Task: Find connections with filter location Sapiranga with filter topic #Openingswith filter profile language Potuguese with filter current company Ascendion with filter school Symbiosis Institute of Business Management, Pune with filter industry Beverage Manufacturing with filter service category Email Marketing with filter keywords title Accounting Staff
Action: Mouse moved to (562, 107)
Screenshot: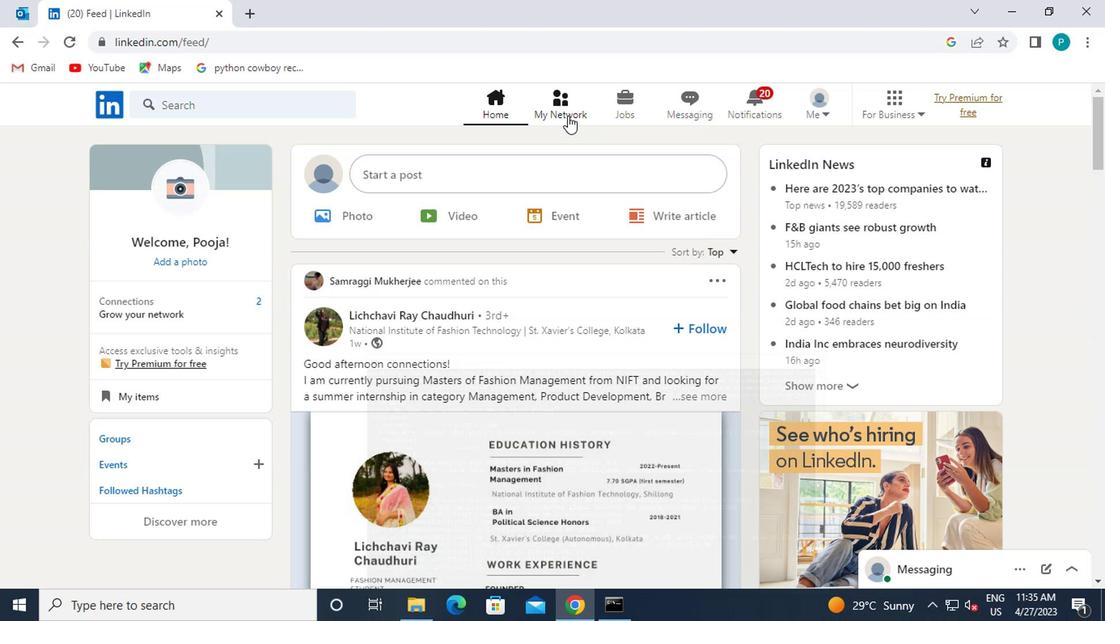 
Action: Mouse pressed left at (562, 107)
Screenshot: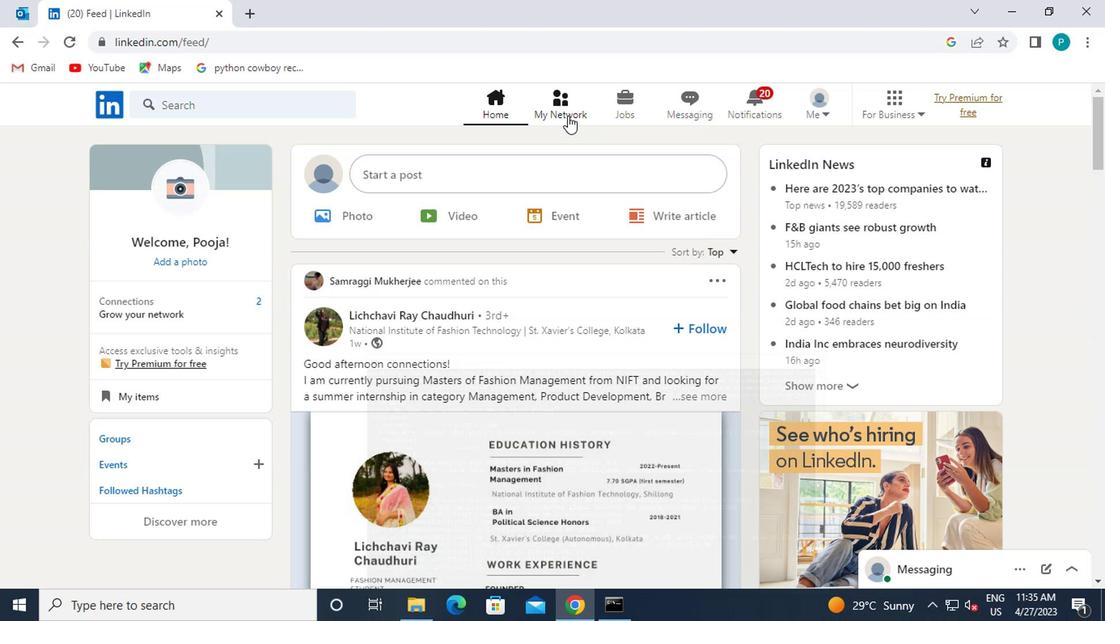 
Action: Mouse moved to (225, 200)
Screenshot: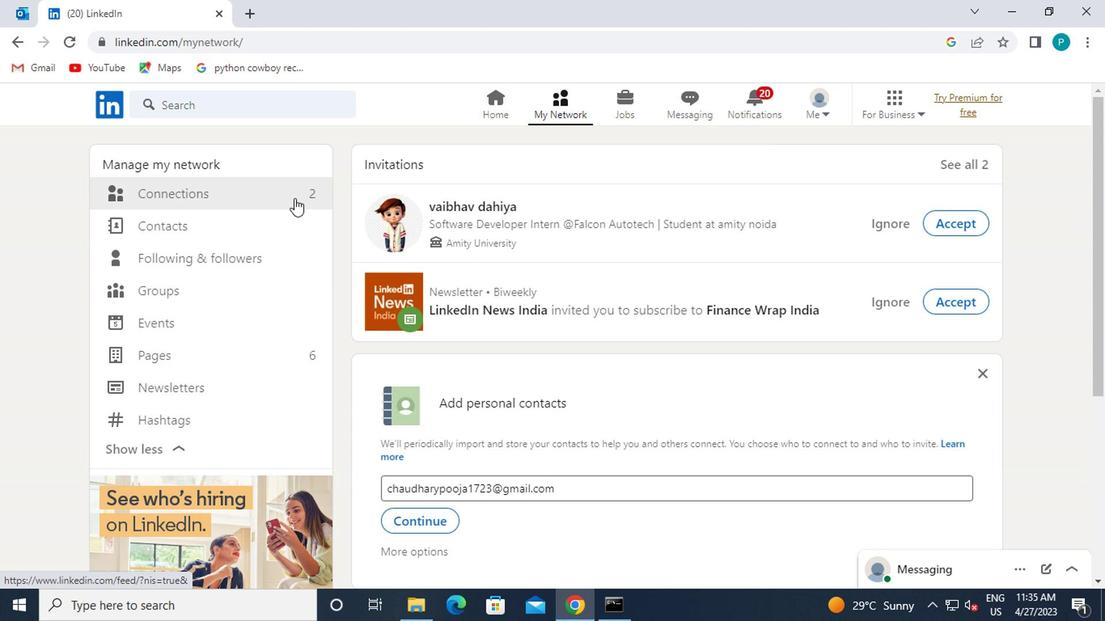 
Action: Mouse pressed left at (225, 200)
Screenshot: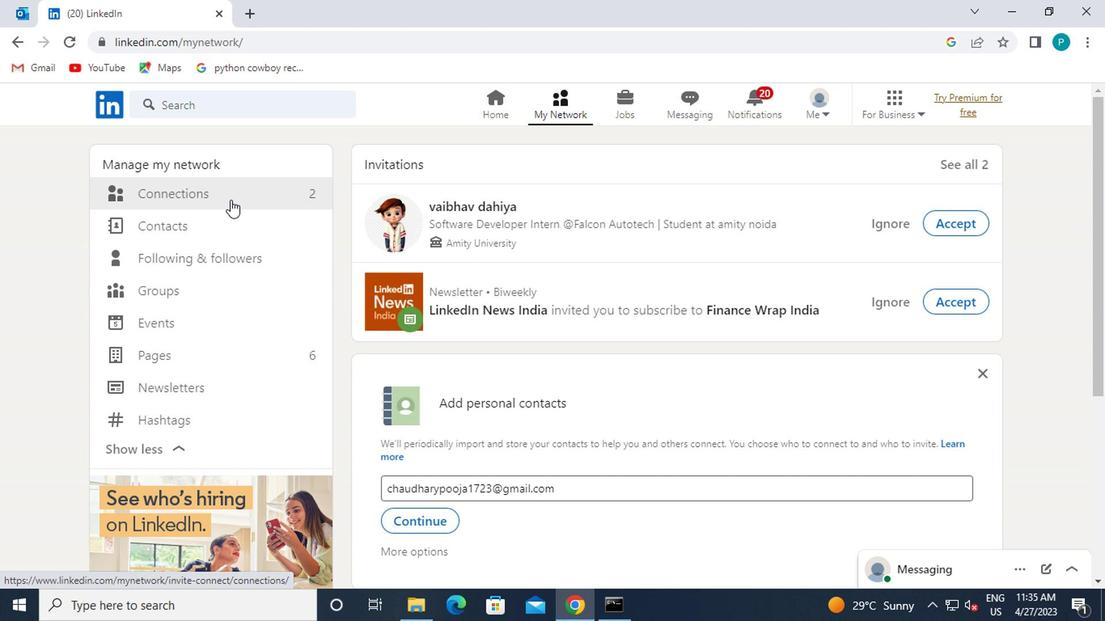 
Action: Mouse moved to (647, 195)
Screenshot: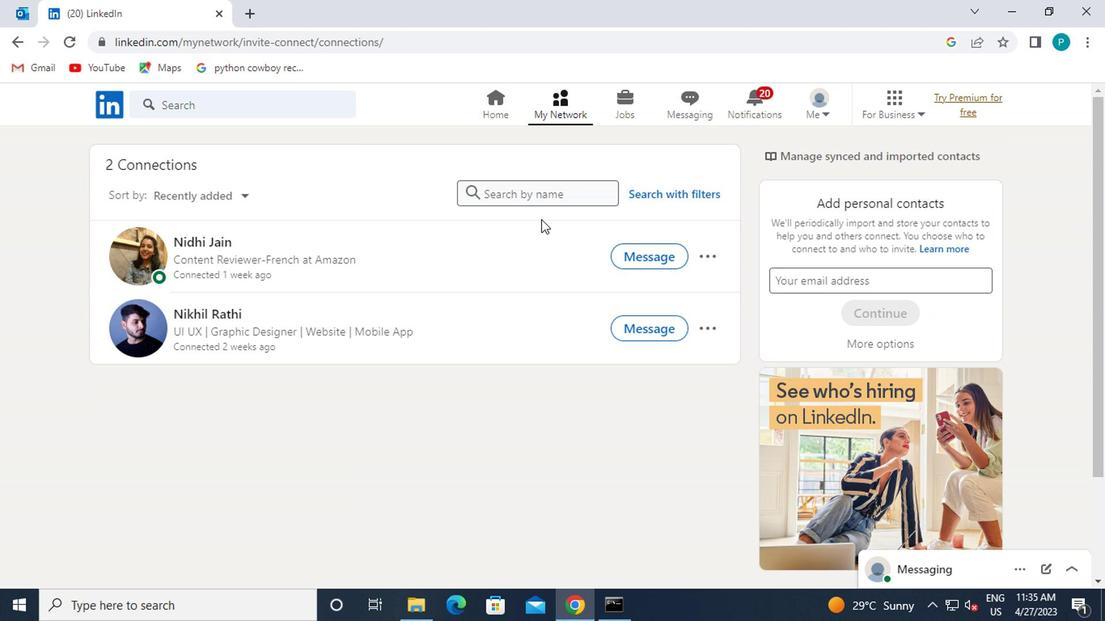
Action: Mouse pressed left at (647, 195)
Screenshot: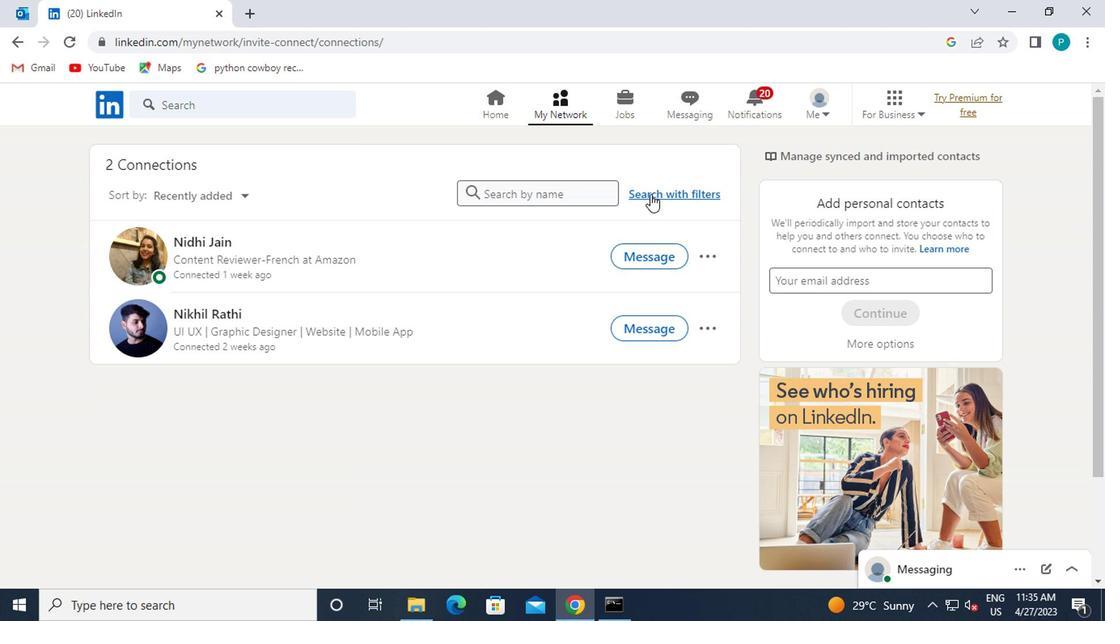 
Action: Mouse moved to (600, 148)
Screenshot: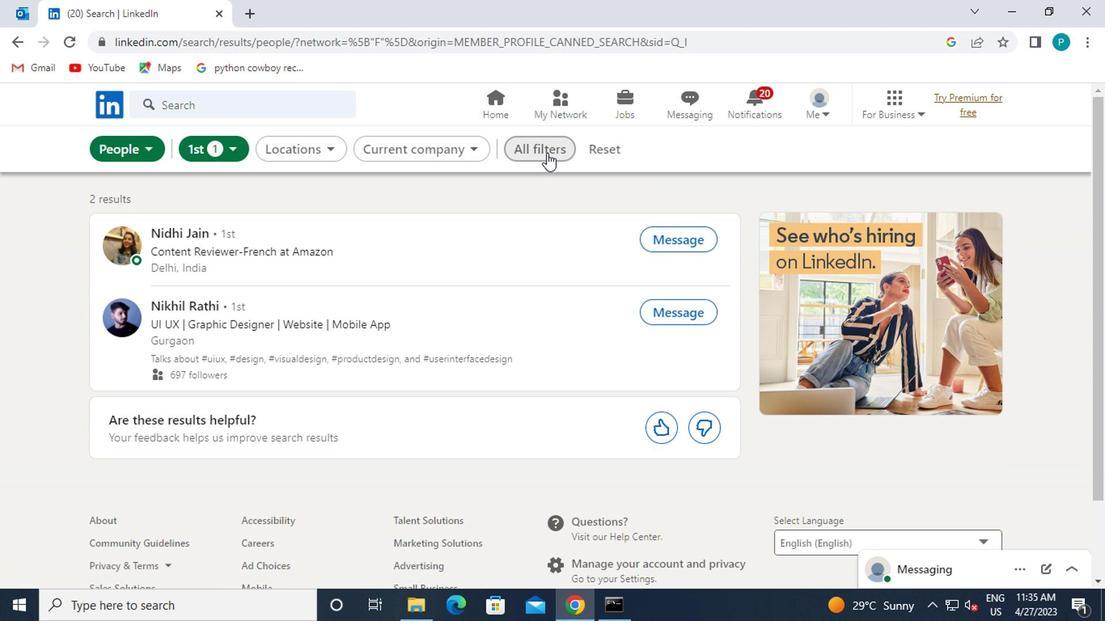 
Action: Mouse pressed left at (600, 148)
Screenshot: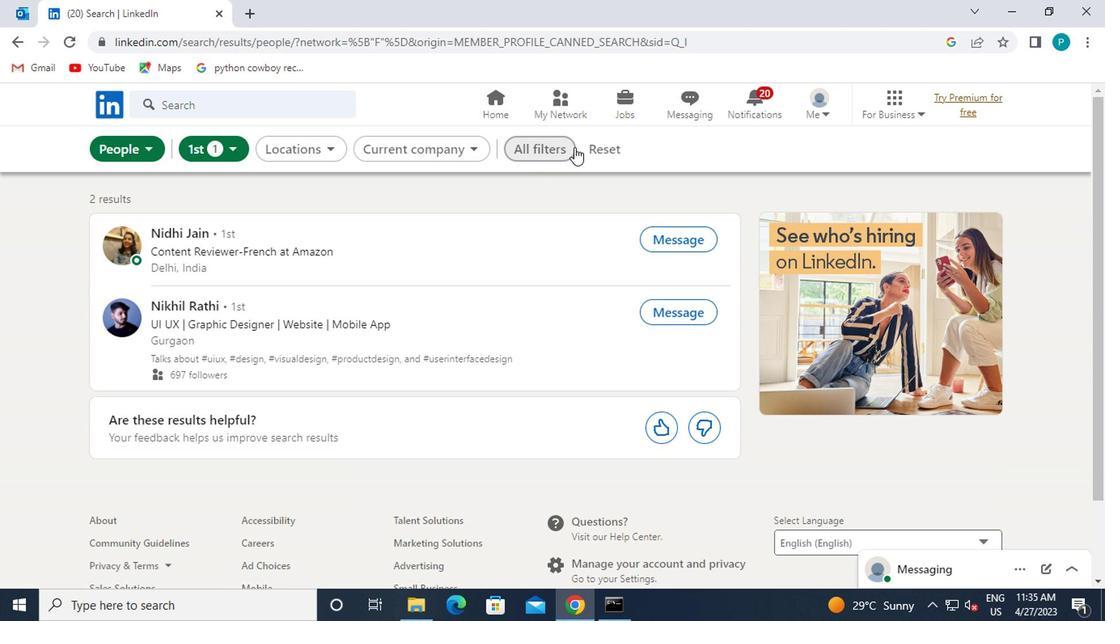 
Action: Mouse moved to (540, 153)
Screenshot: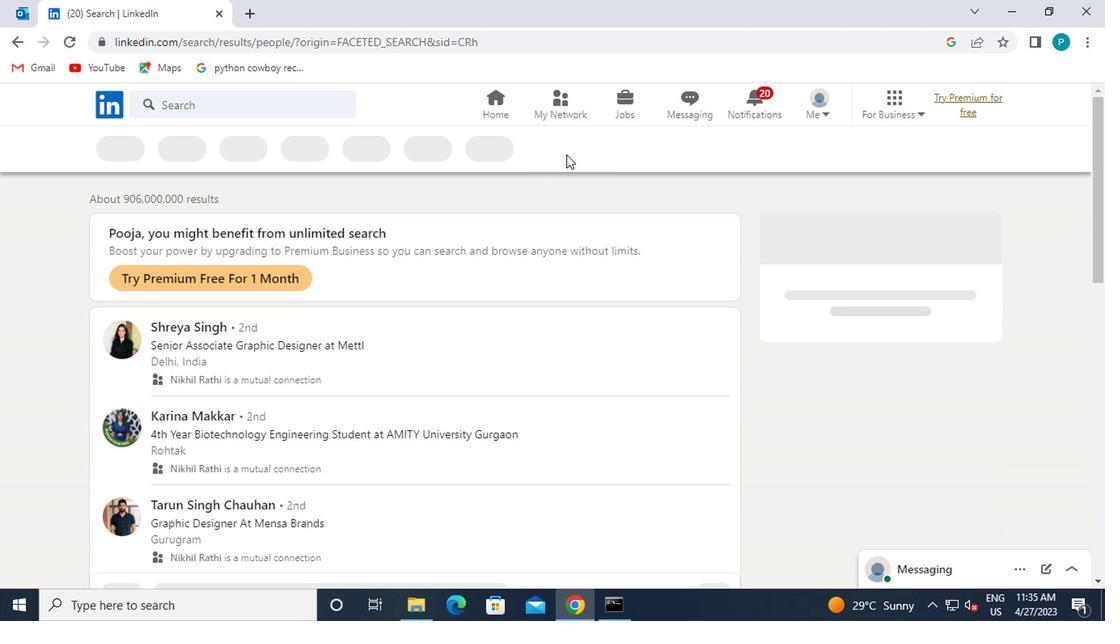 
Action: Mouse pressed left at (540, 153)
Screenshot: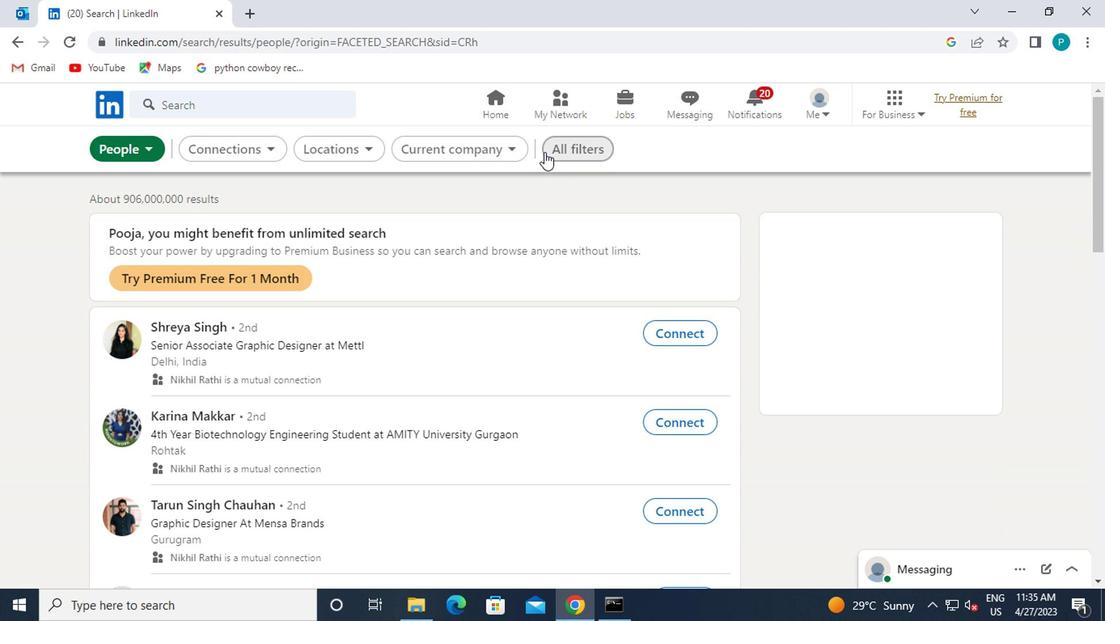 
Action: Mouse moved to (1023, 350)
Screenshot: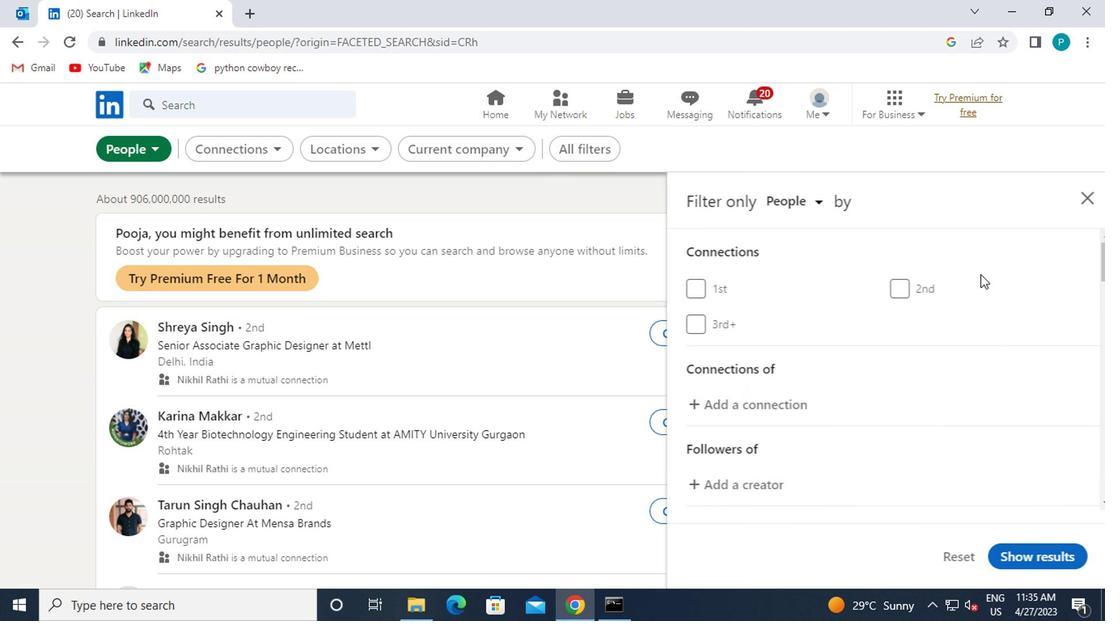 
Action: Mouse scrolled (1023, 350) with delta (0, 0)
Screenshot: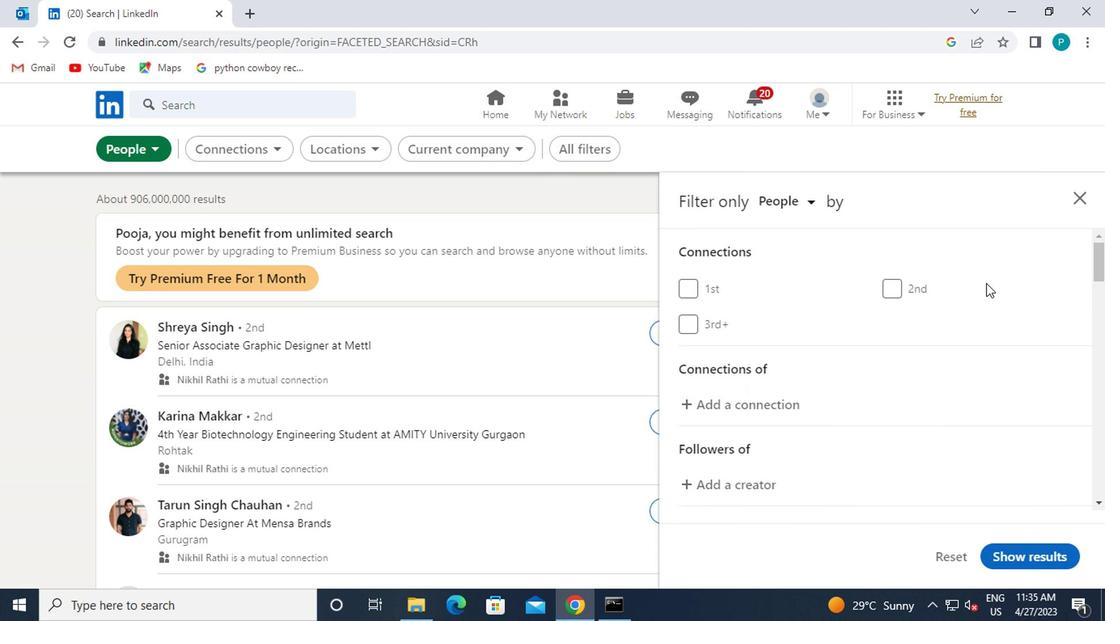 
Action: Mouse scrolled (1023, 350) with delta (0, 0)
Screenshot: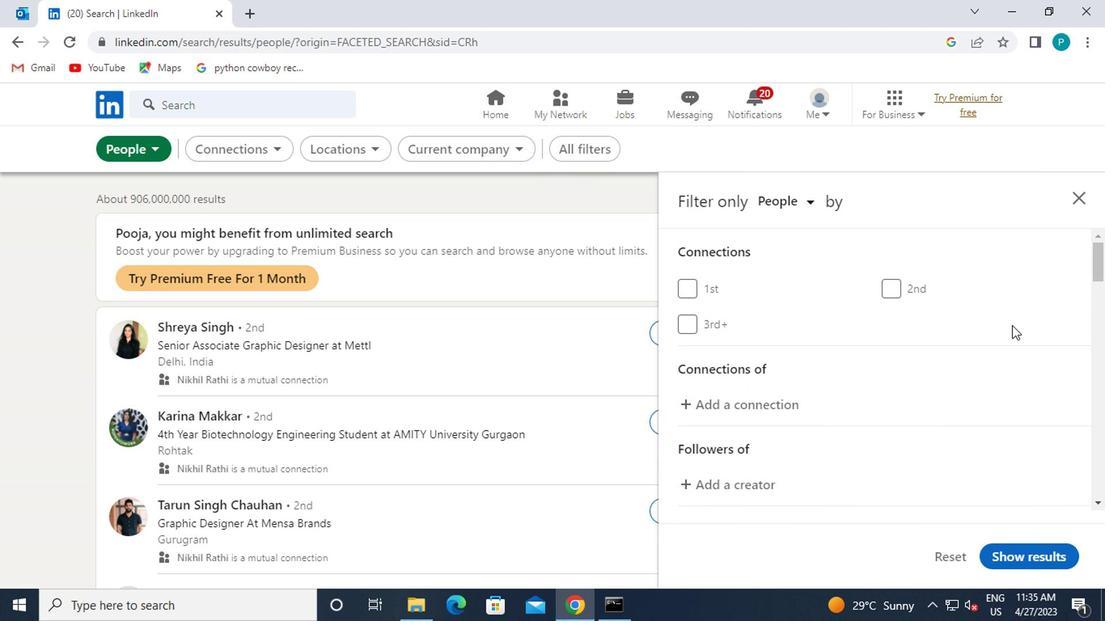 
Action: Mouse scrolled (1023, 350) with delta (0, 0)
Screenshot: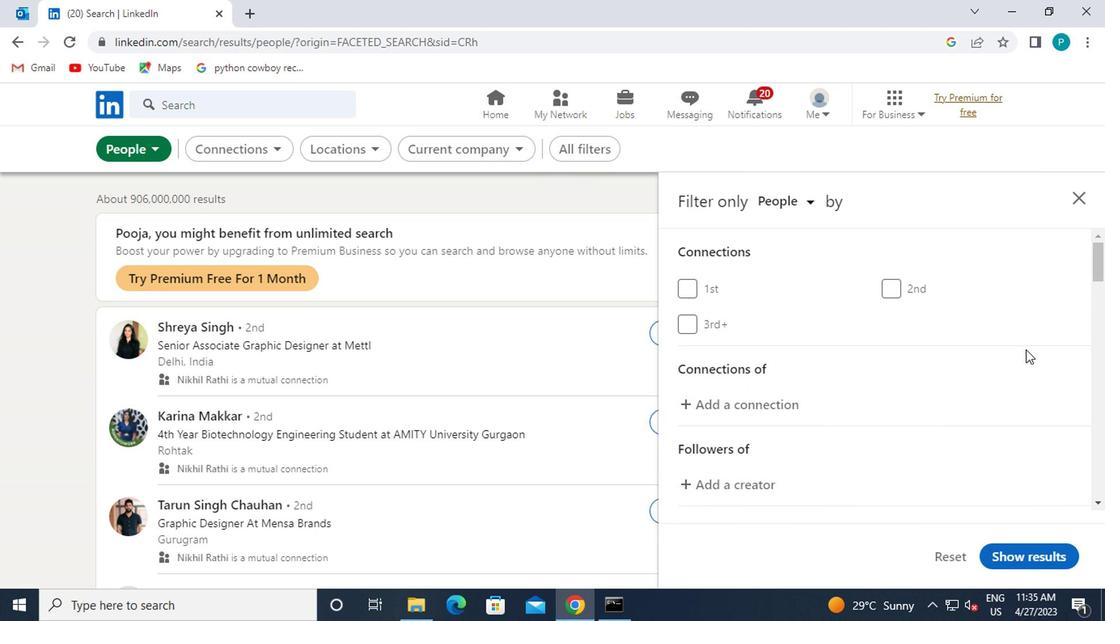 
Action: Mouse moved to (917, 396)
Screenshot: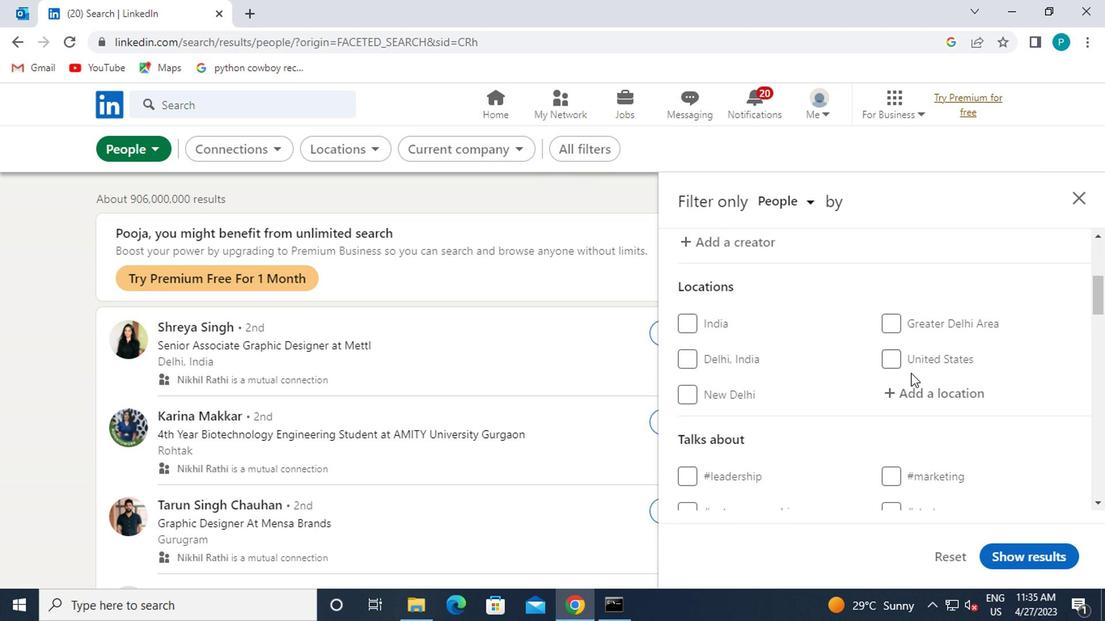 
Action: Mouse pressed left at (917, 396)
Screenshot: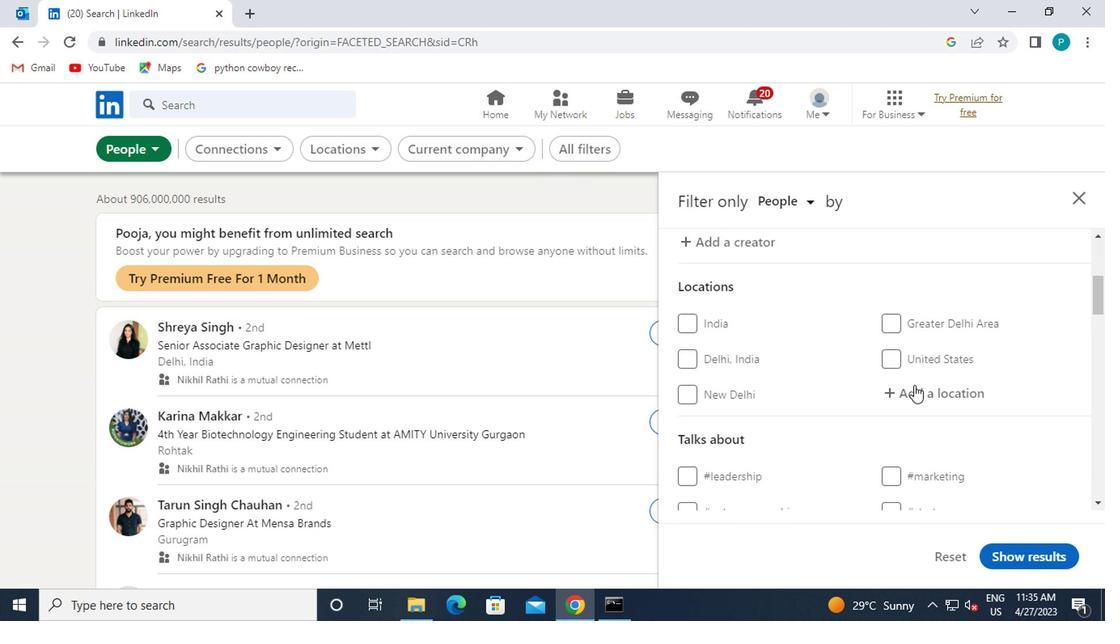 
Action: Mouse moved to (917, 397)
Screenshot: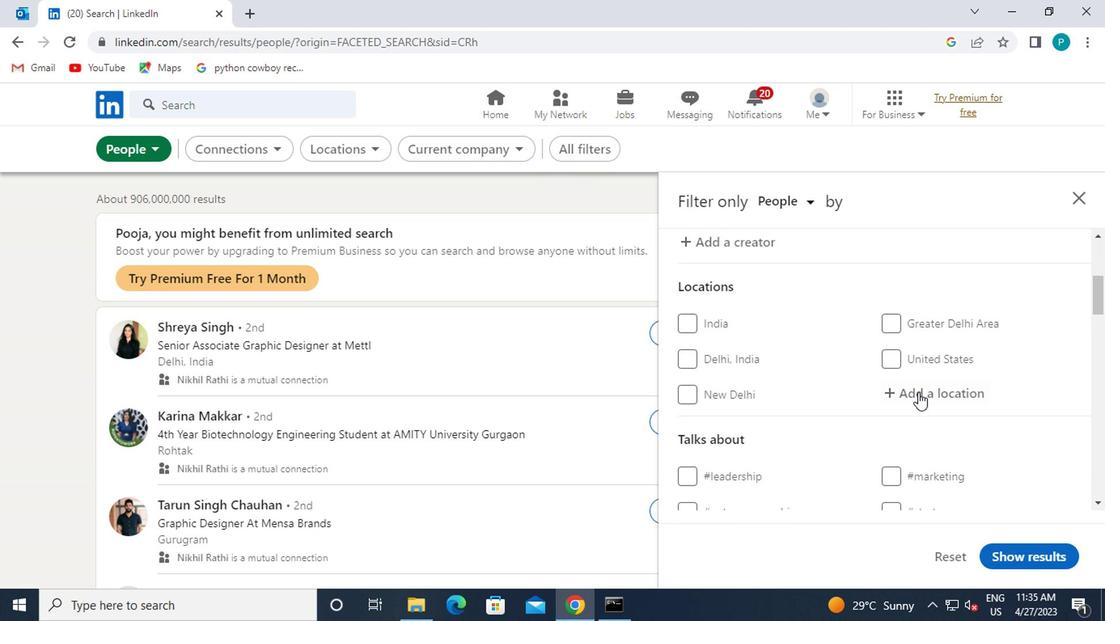 
Action: Key pressed sapiranga
Screenshot: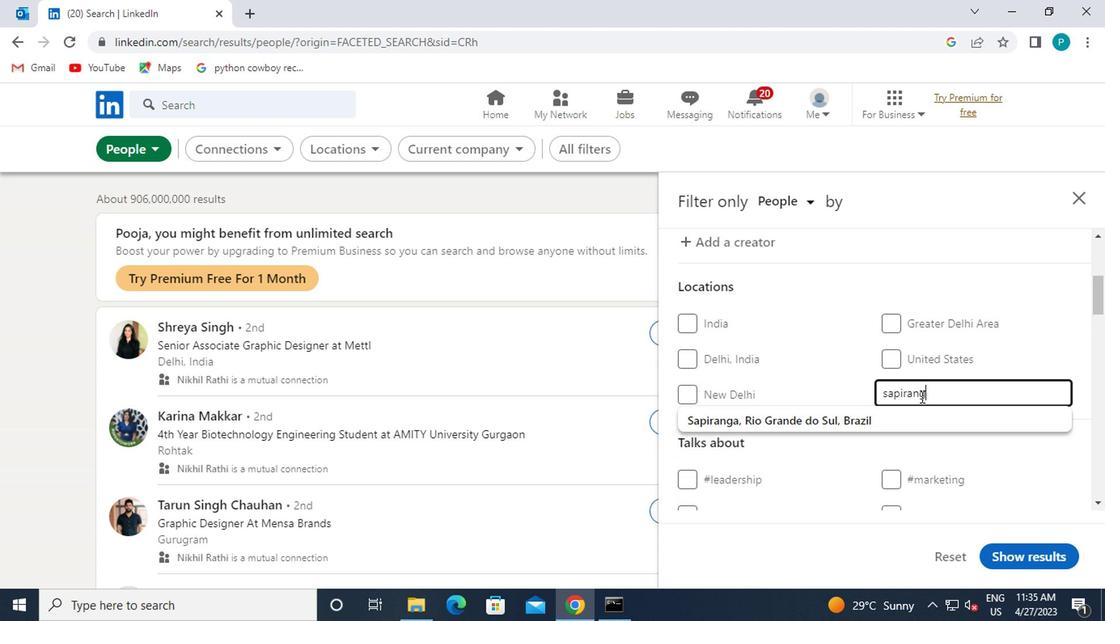 
Action: Mouse moved to (916, 424)
Screenshot: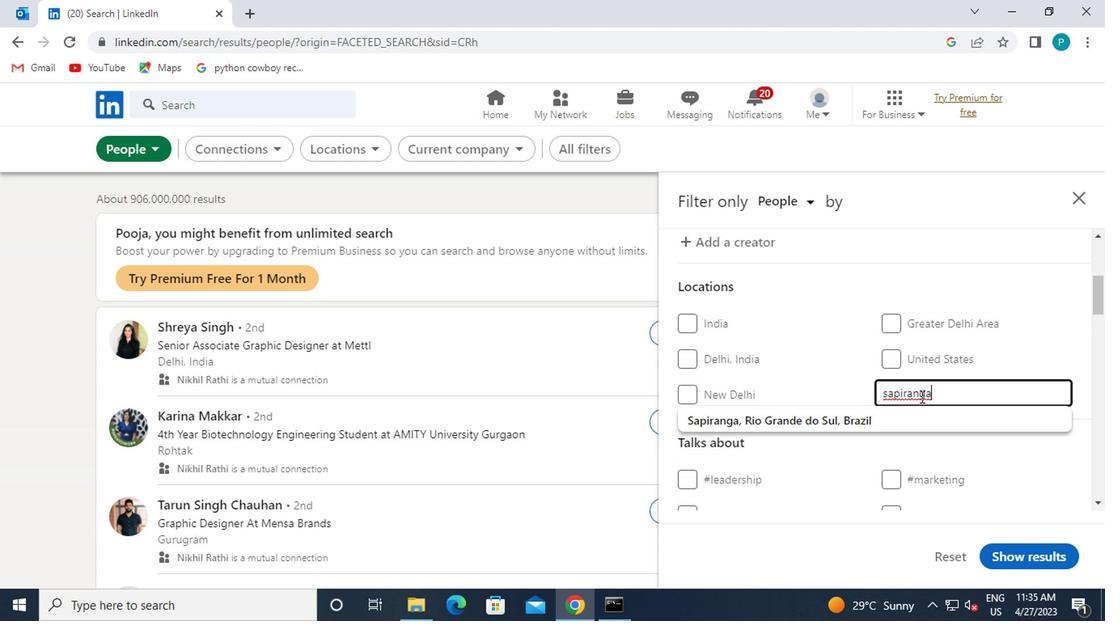 
Action: Mouse pressed left at (916, 424)
Screenshot: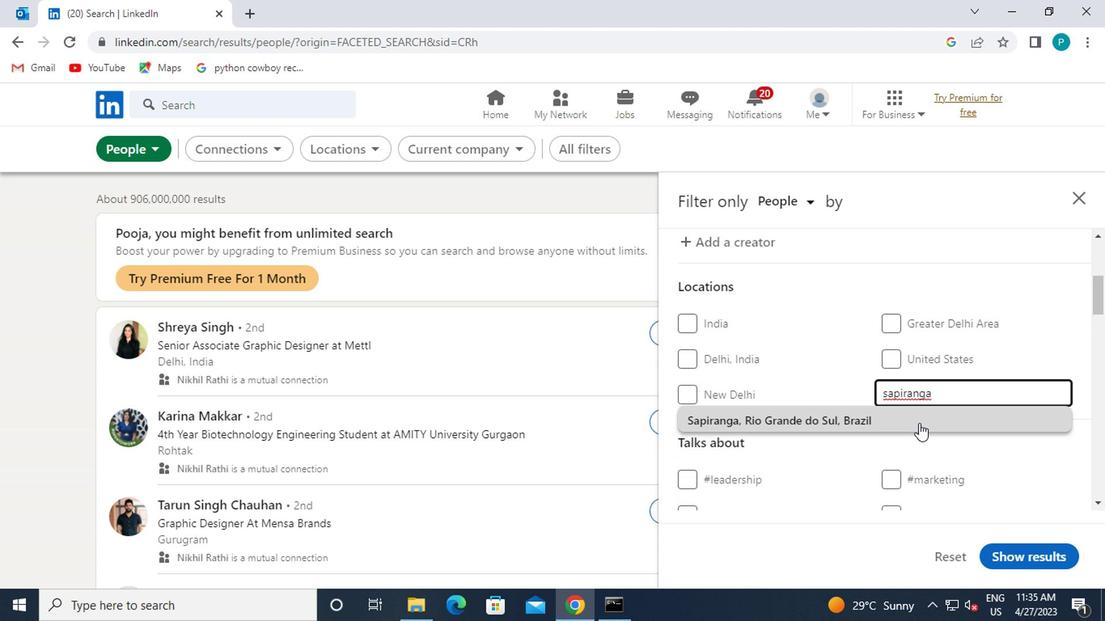 
Action: Mouse scrolled (916, 423) with delta (0, 0)
Screenshot: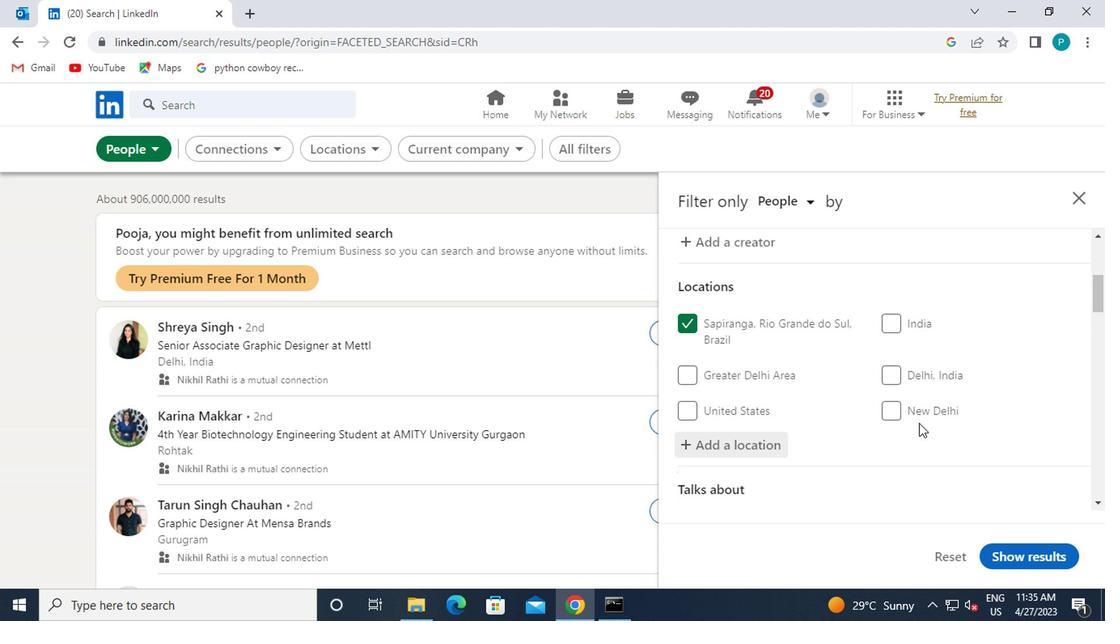 
Action: Mouse moved to (919, 411)
Screenshot: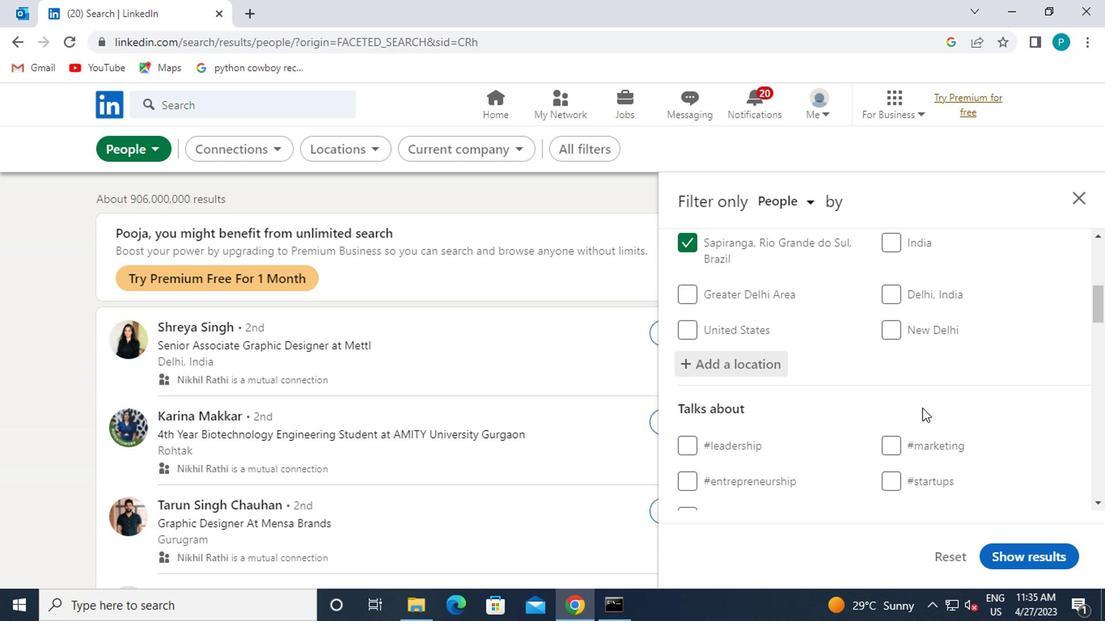 
Action: Mouse scrolled (919, 410) with delta (0, -1)
Screenshot: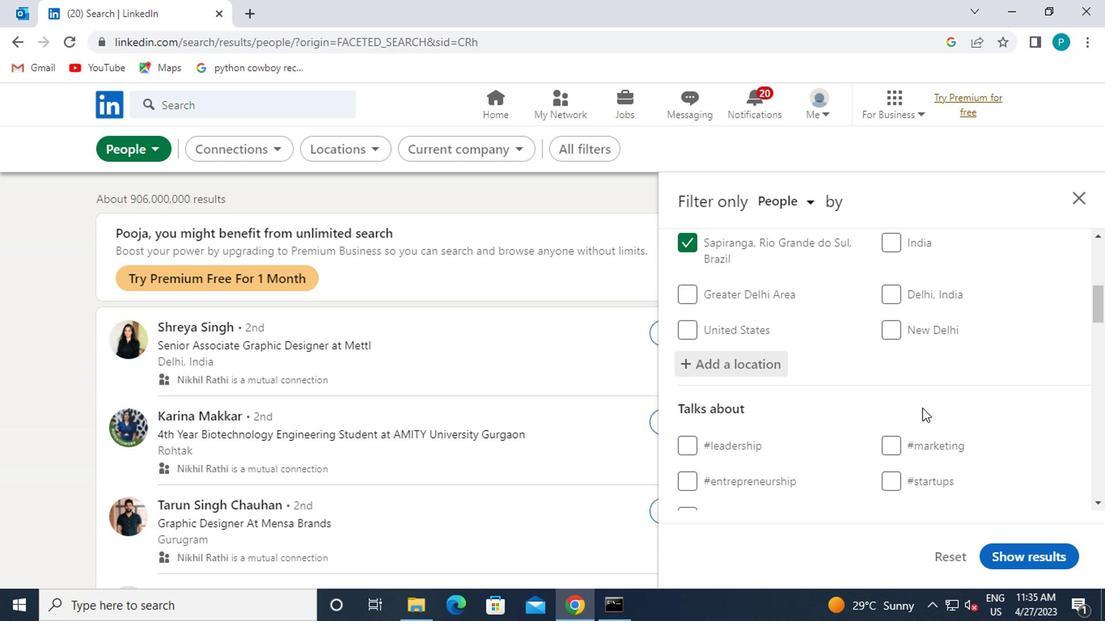 
Action: Mouse scrolled (919, 410) with delta (0, -1)
Screenshot: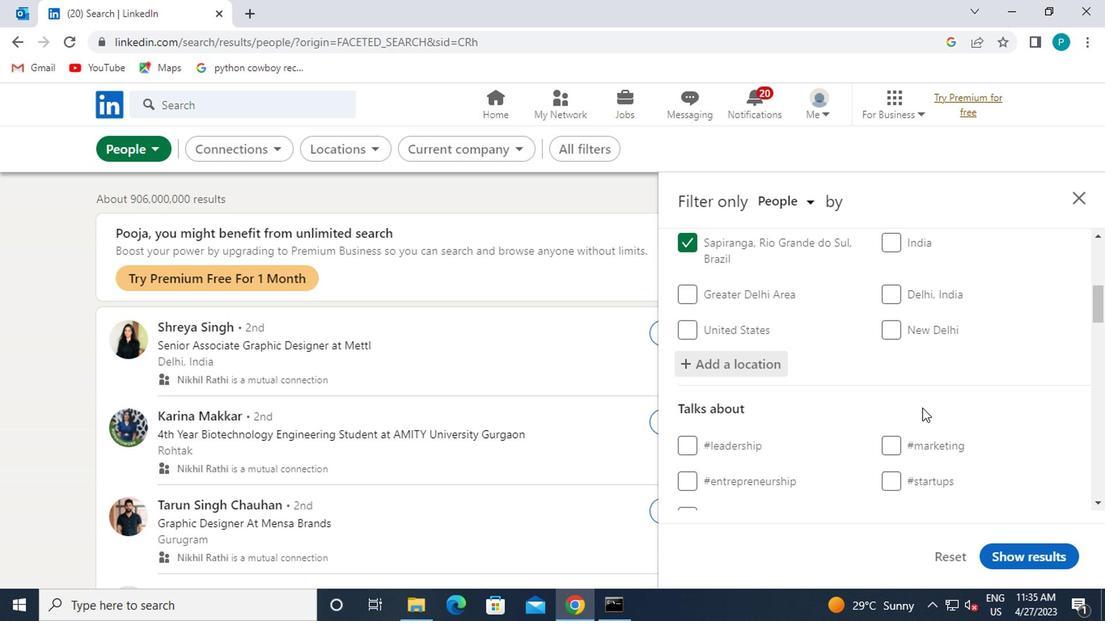 
Action: Mouse moved to (920, 364)
Screenshot: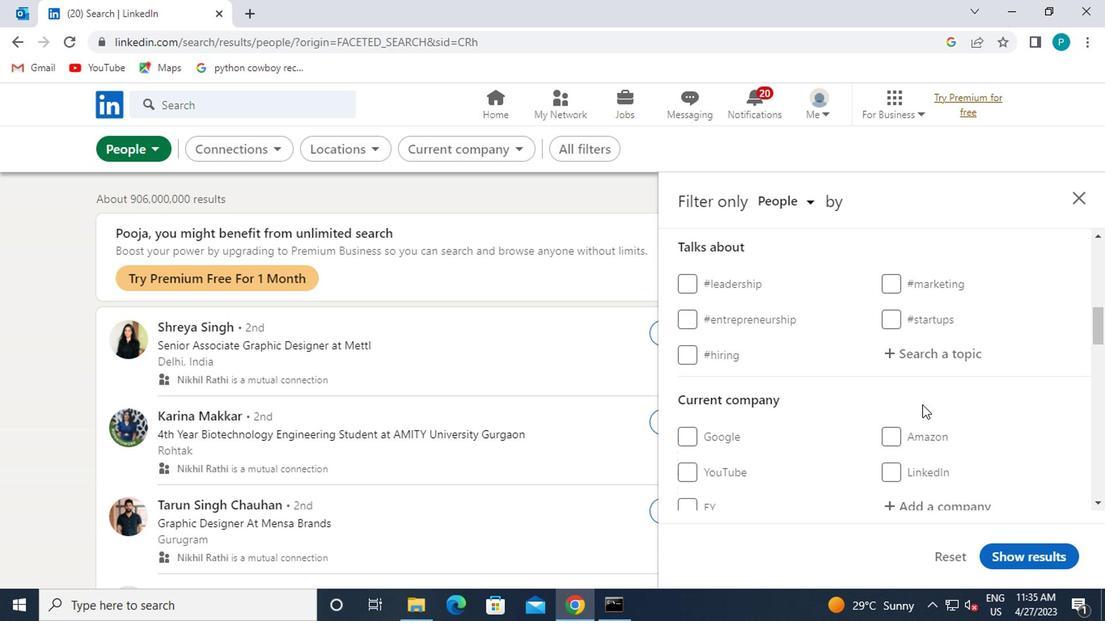 
Action: Mouse pressed left at (920, 364)
Screenshot: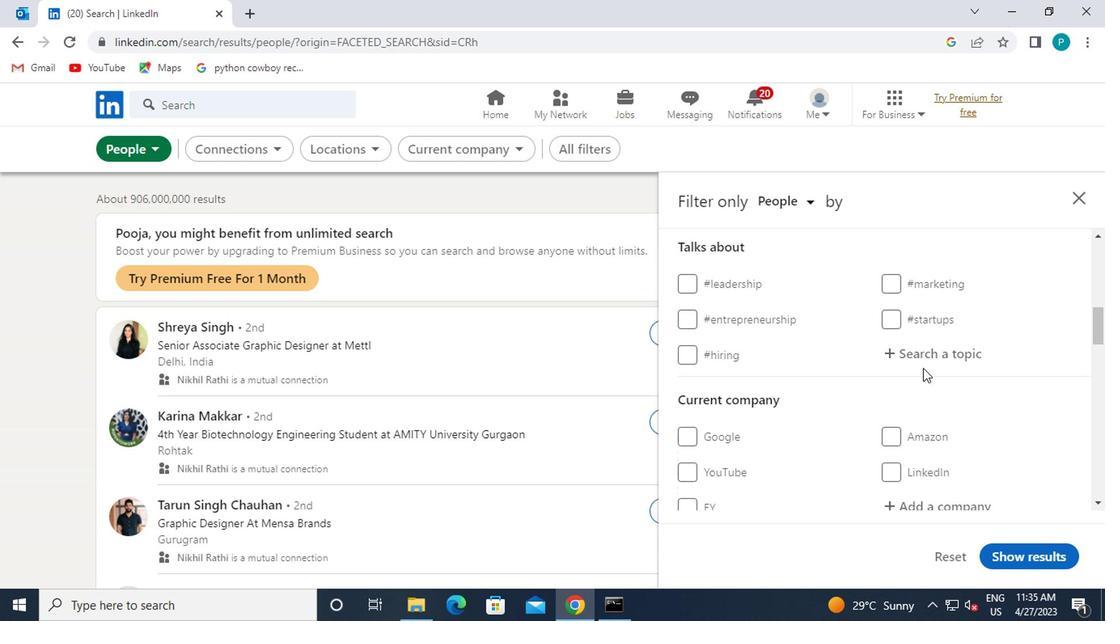 
Action: Mouse moved to (920, 363)
Screenshot: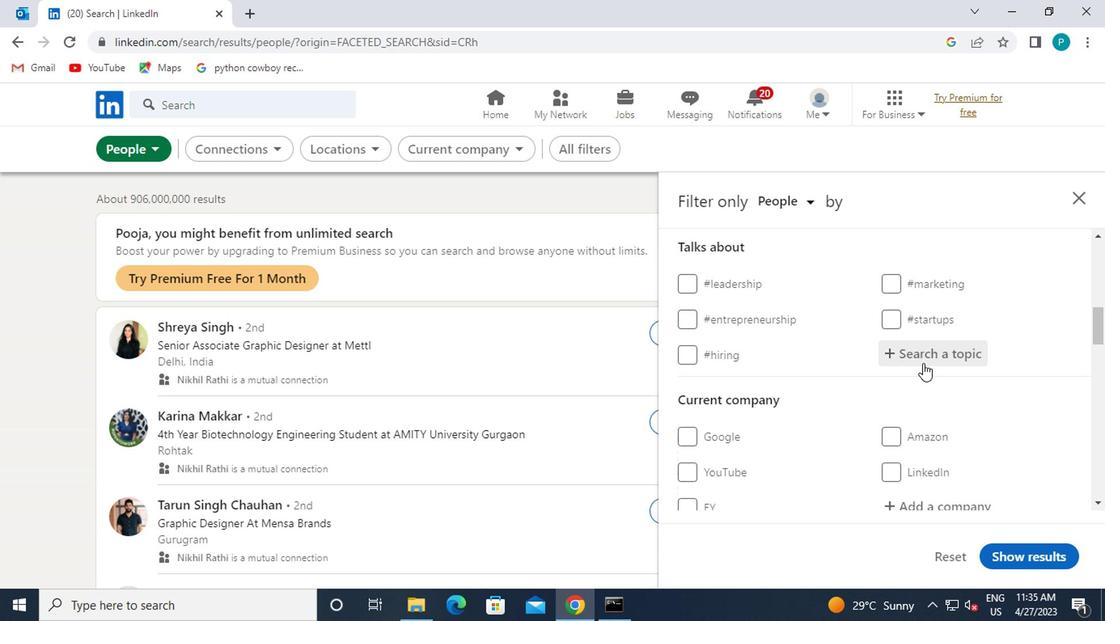 
Action: Key pressed <Key.shift>#<Key.caps_lock>O<Key.caps_lock>PENINGS
Screenshot: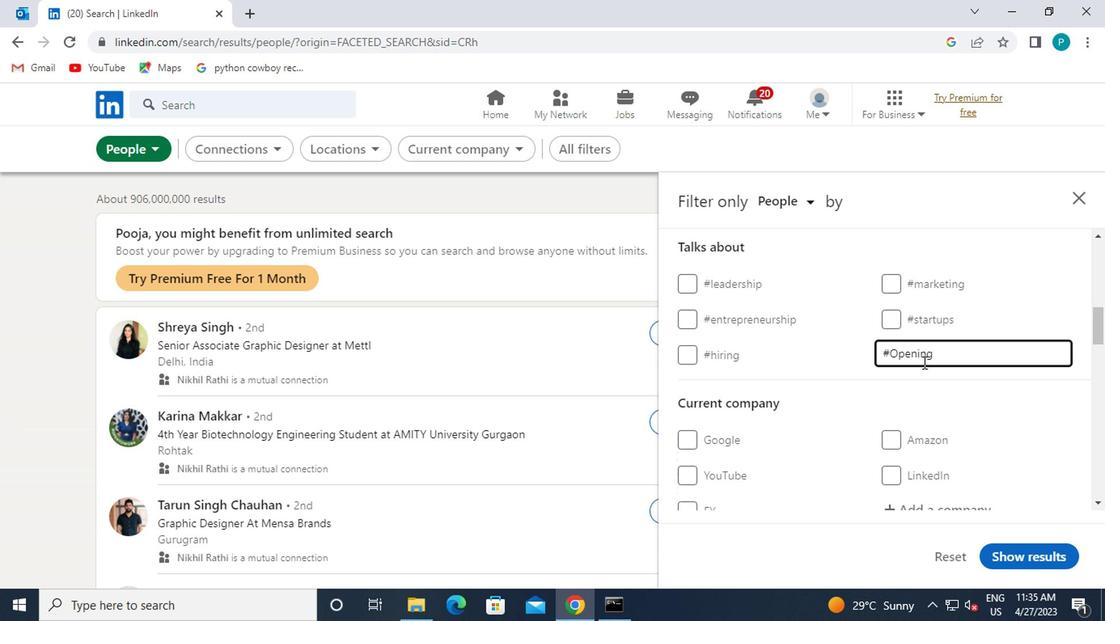 
Action: Mouse moved to (887, 390)
Screenshot: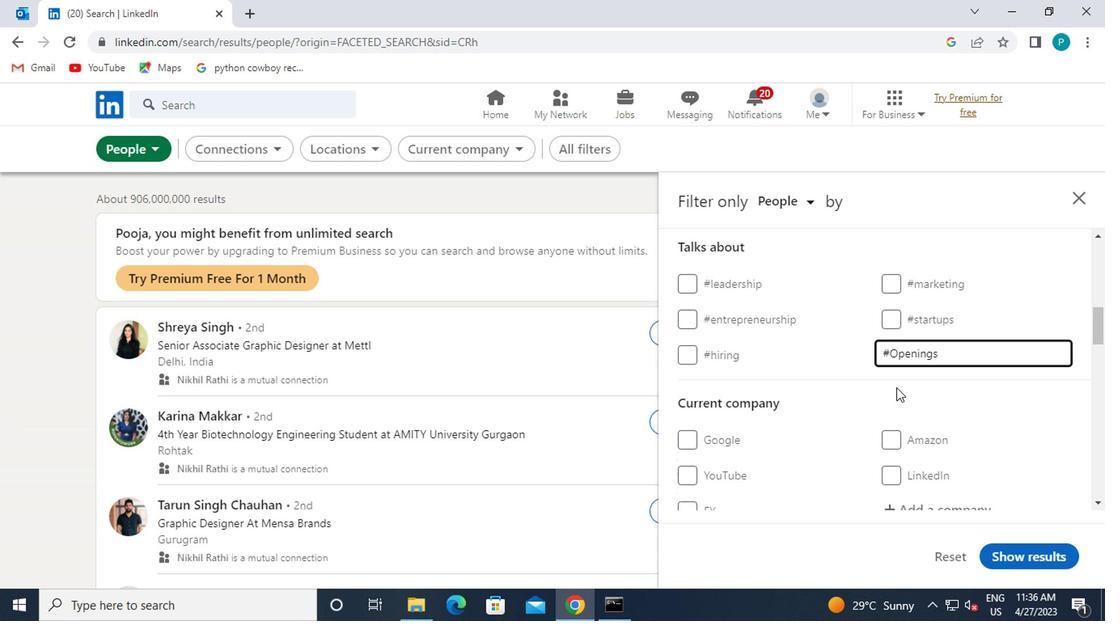 
Action: Mouse scrolled (887, 390) with delta (0, 0)
Screenshot: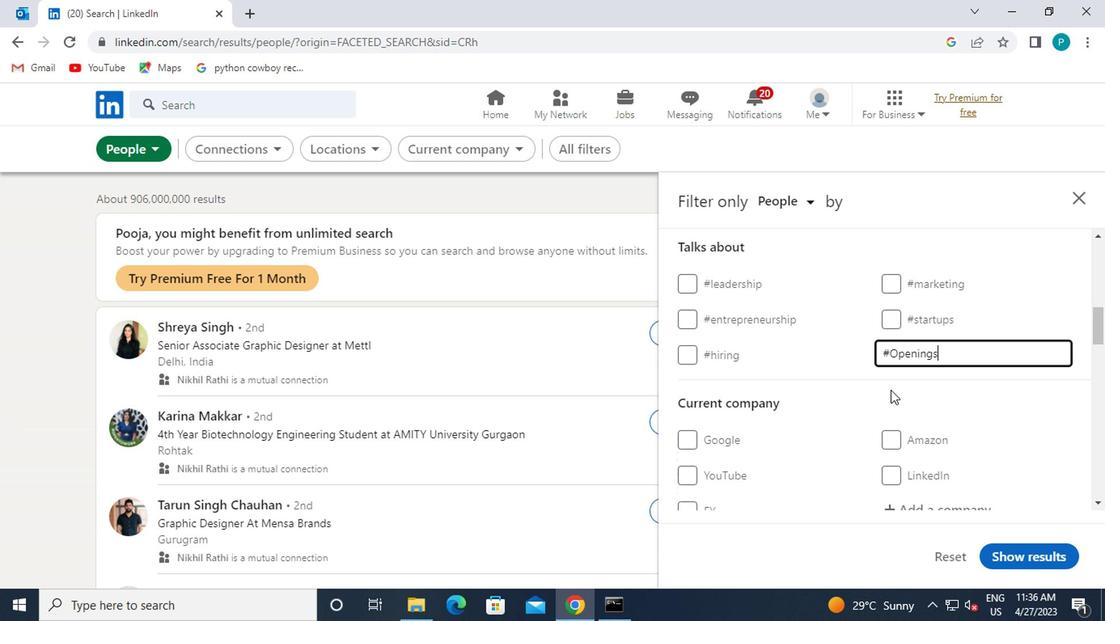 
Action: Mouse scrolled (887, 390) with delta (0, 0)
Screenshot: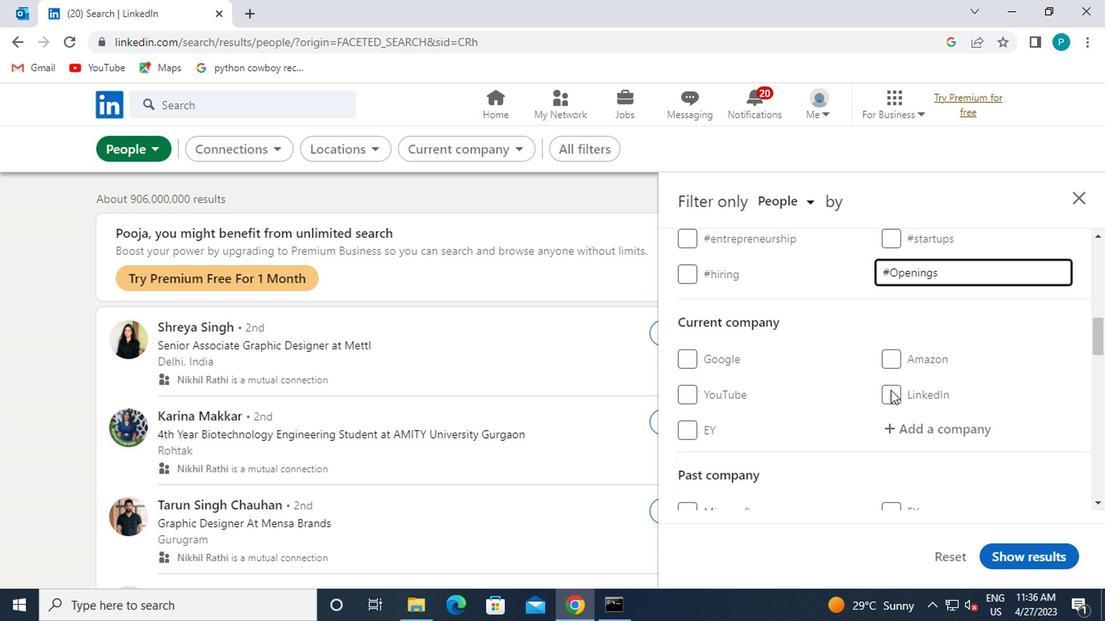 
Action: Mouse moved to (897, 355)
Screenshot: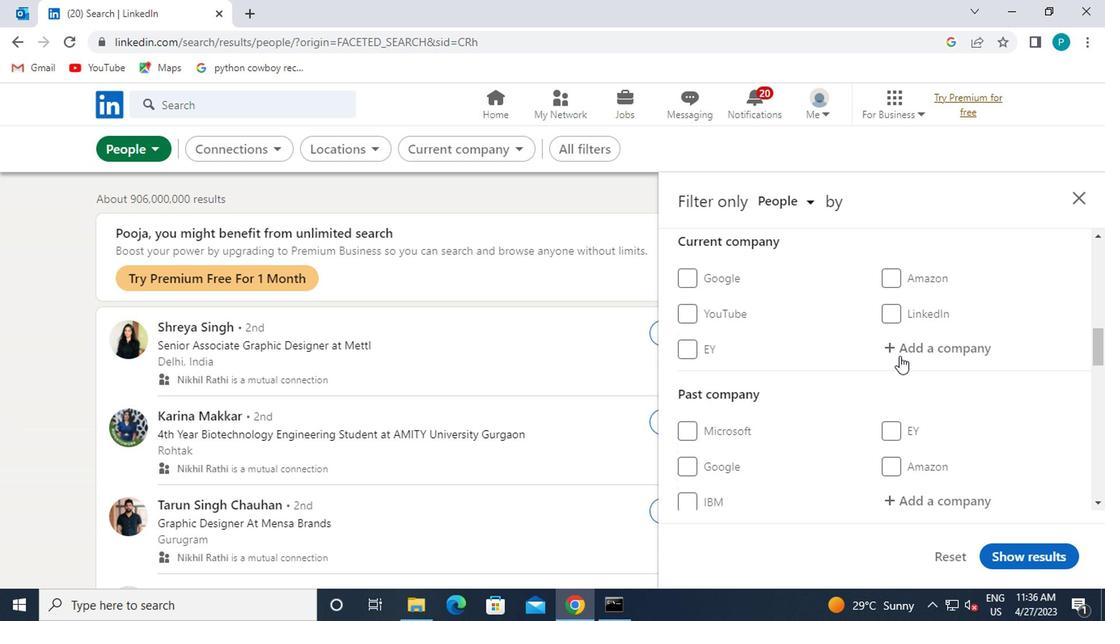 
Action: Mouse pressed left at (897, 355)
Screenshot: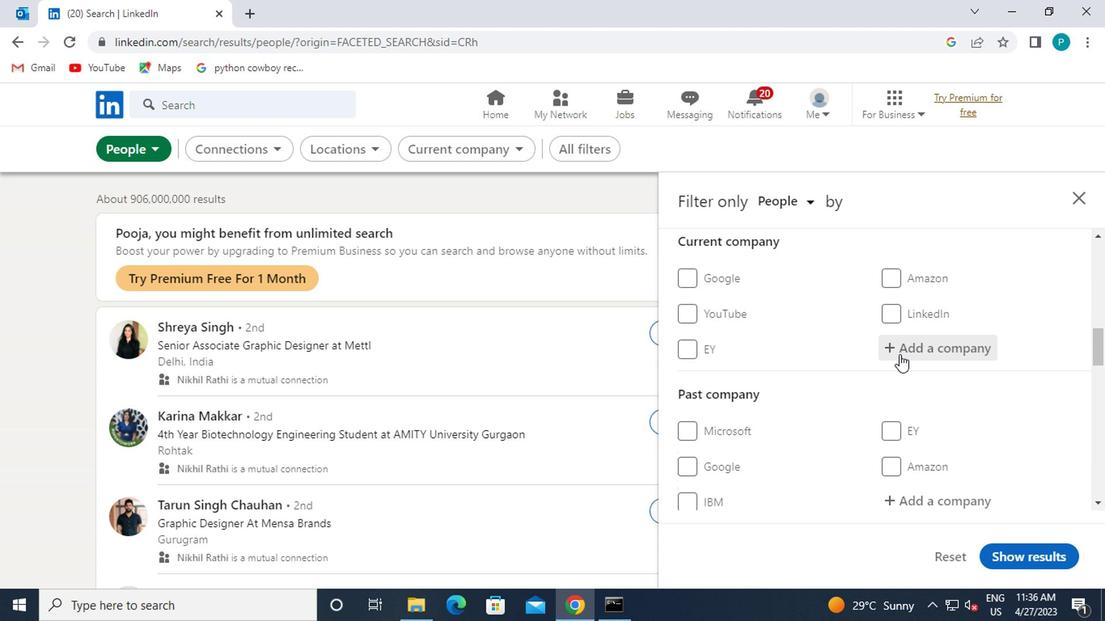 
Action: Mouse moved to (889, 386)
Screenshot: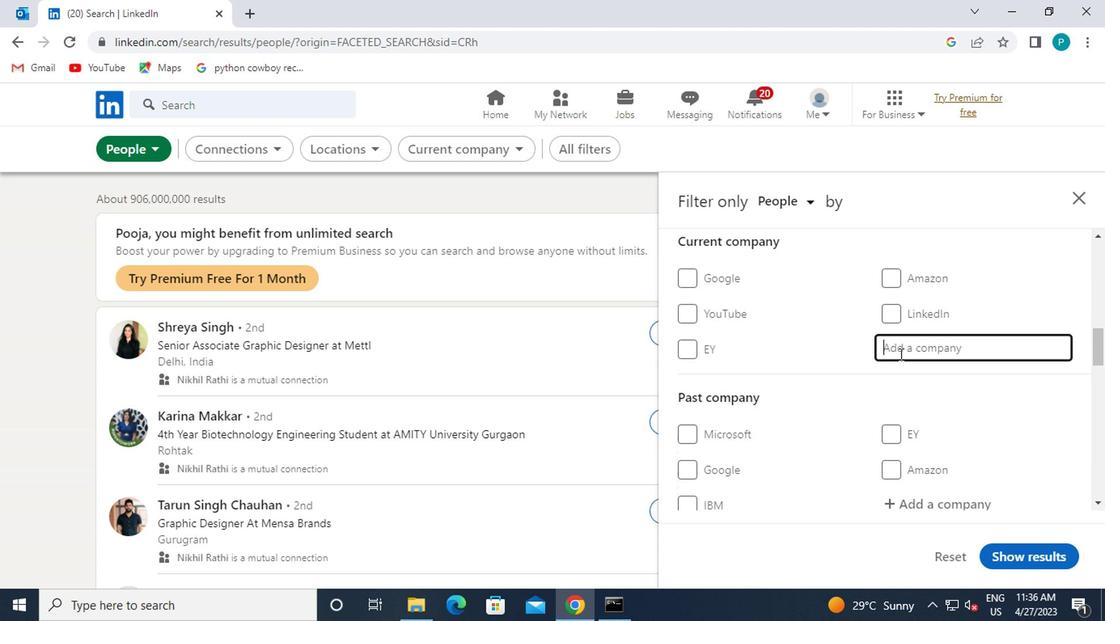 
Action: Key pressed ASCENDION
Screenshot: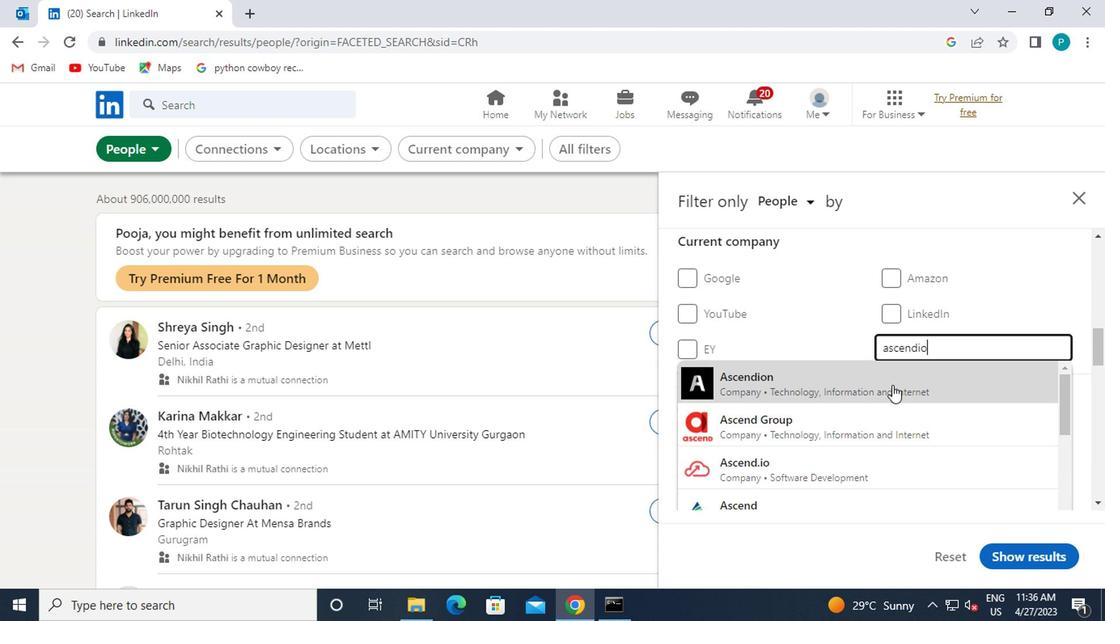 
Action: Mouse pressed left at (889, 386)
Screenshot: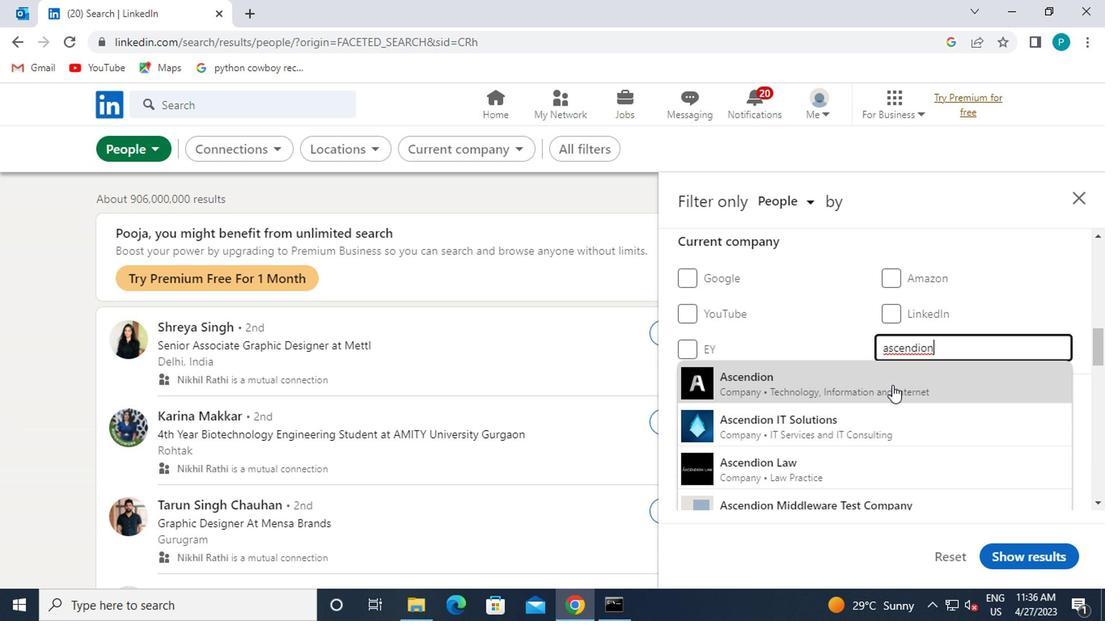 
Action: Mouse scrolled (889, 385) with delta (0, 0)
Screenshot: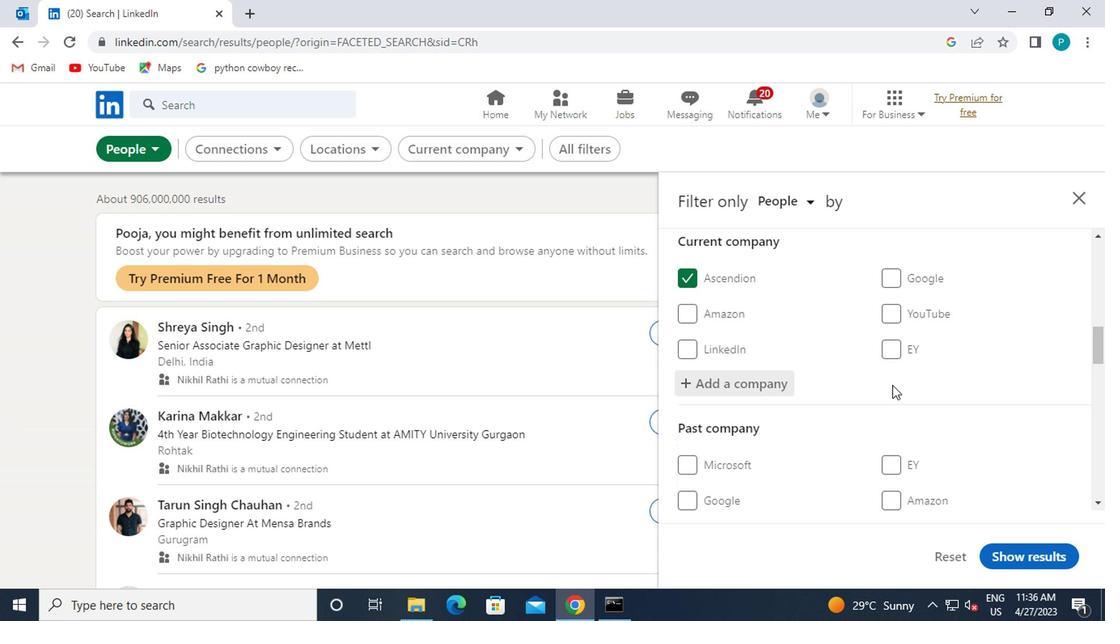 
Action: Mouse moved to (888, 386)
Screenshot: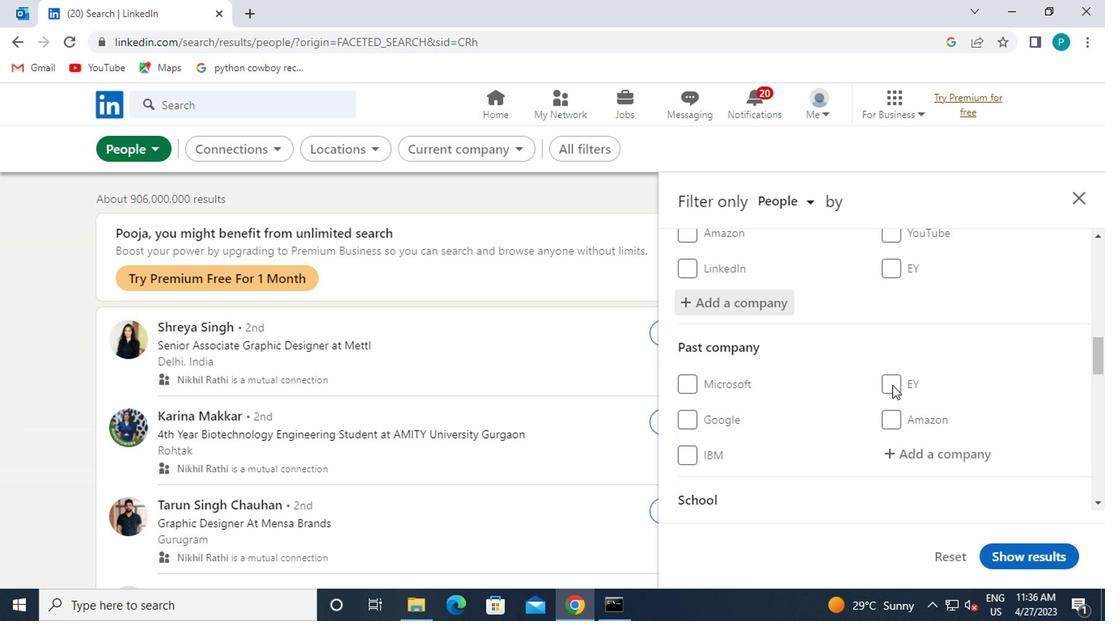 
Action: Mouse scrolled (888, 386) with delta (0, 0)
Screenshot: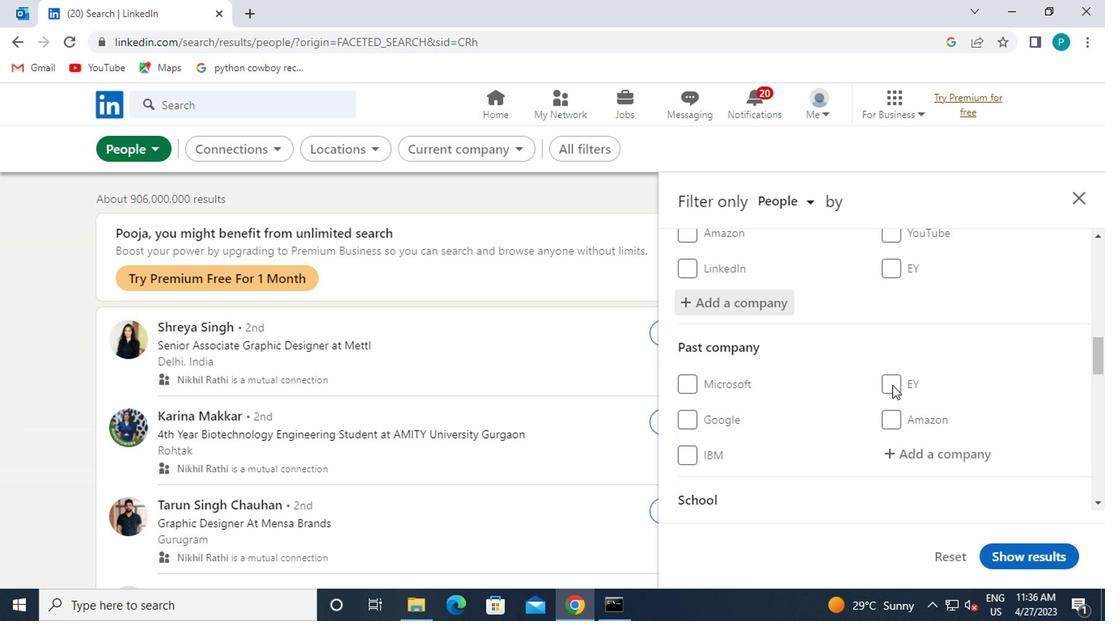 
Action: Mouse moved to (897, 406)
Screenshot: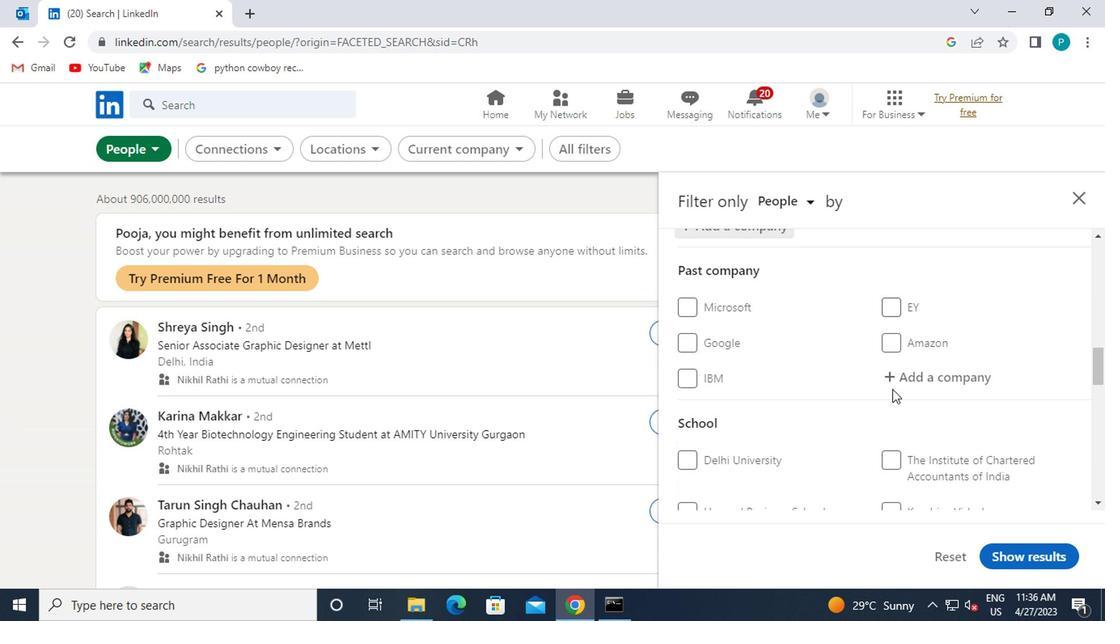 
Action: Mouse scrolled (897, 405) with delta (0, 0)
Screenshot: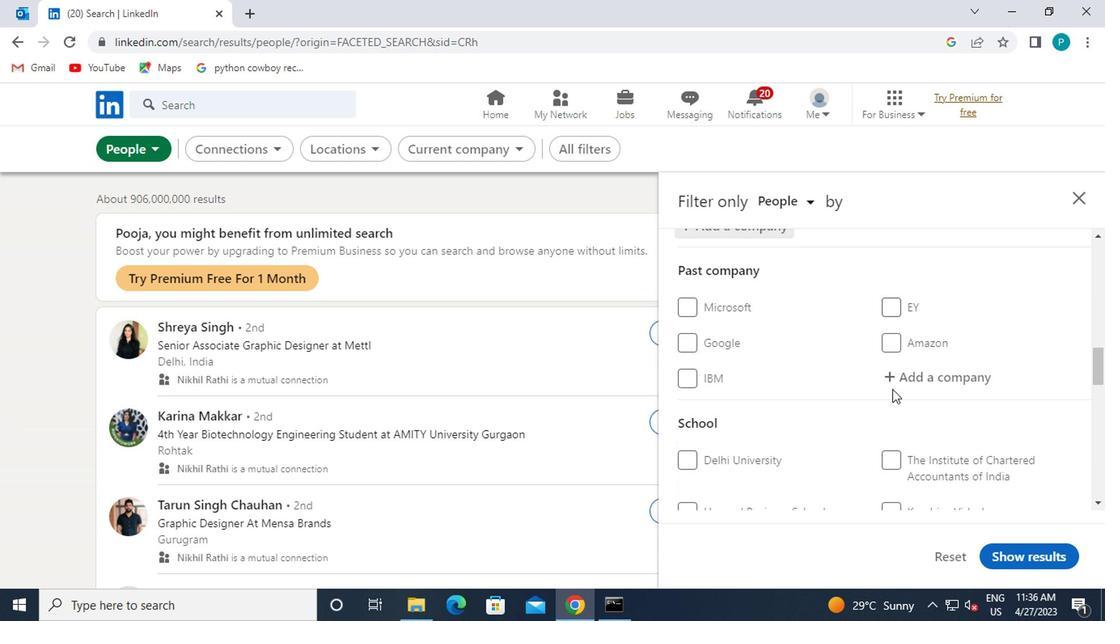 
Action: Mouse moved to (899, 409)
Screenshot: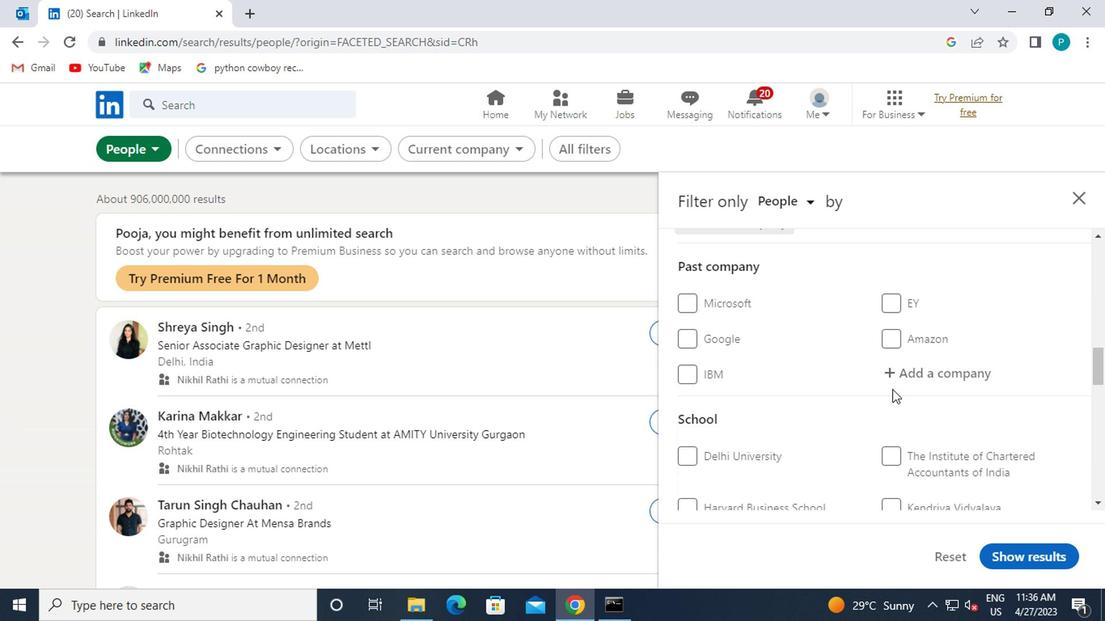 
Action: Mouse scrolled (899, 408) with delta (0, -1)
Screenshot: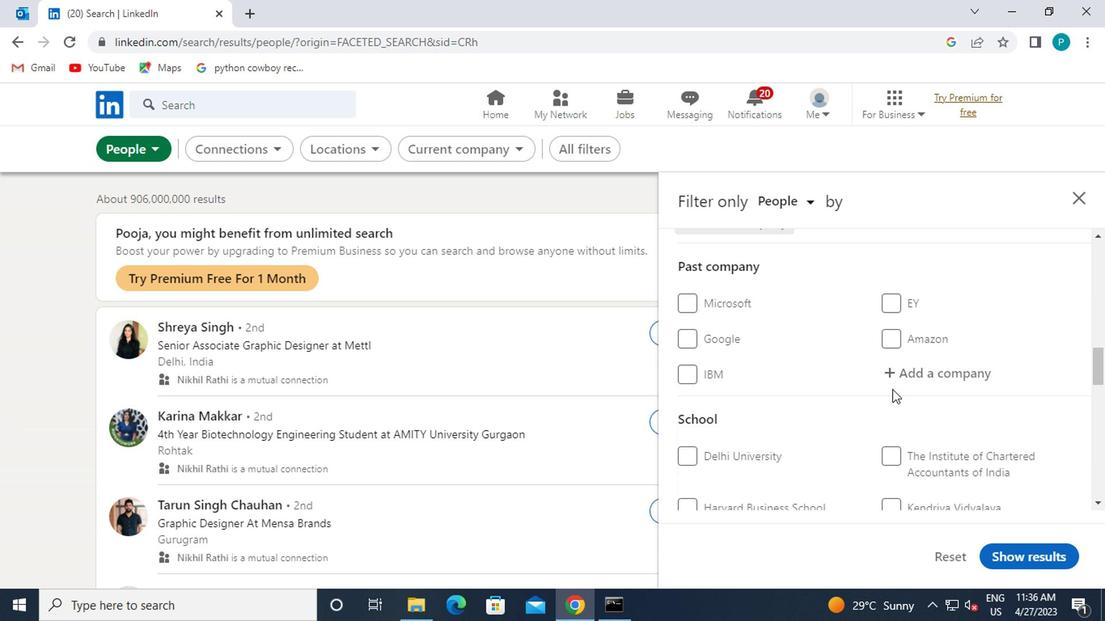 
Action: Mouse moved to (901, 394)
Screenshot: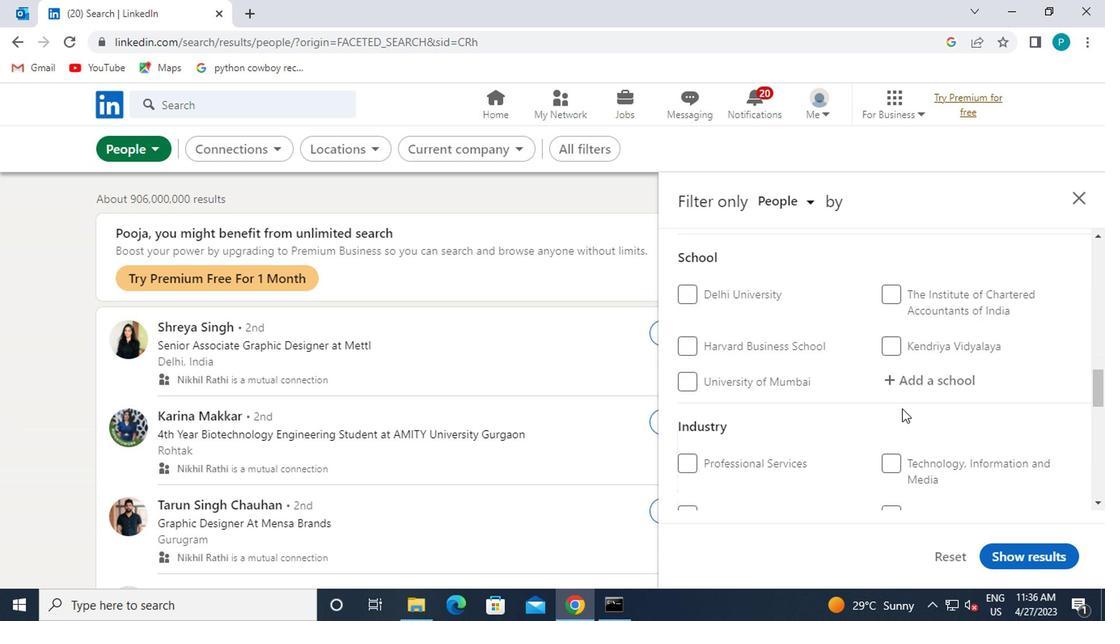 
Action: Mouse pressed left at (901, 394)
Screenshot: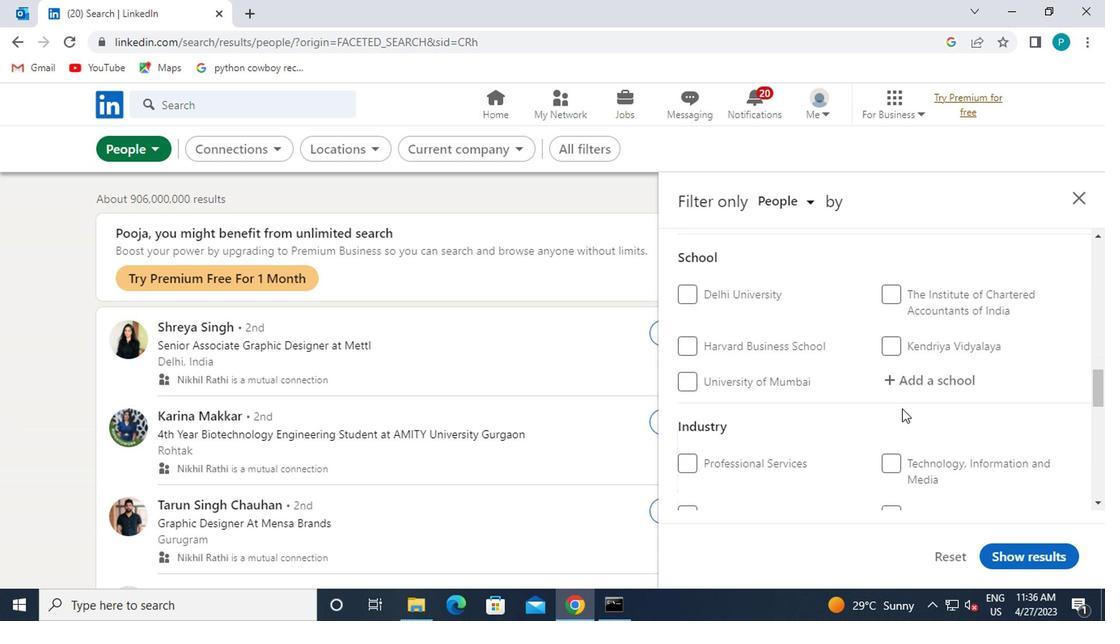 
Action: Mouse moved to (901, 382)
Screenshot: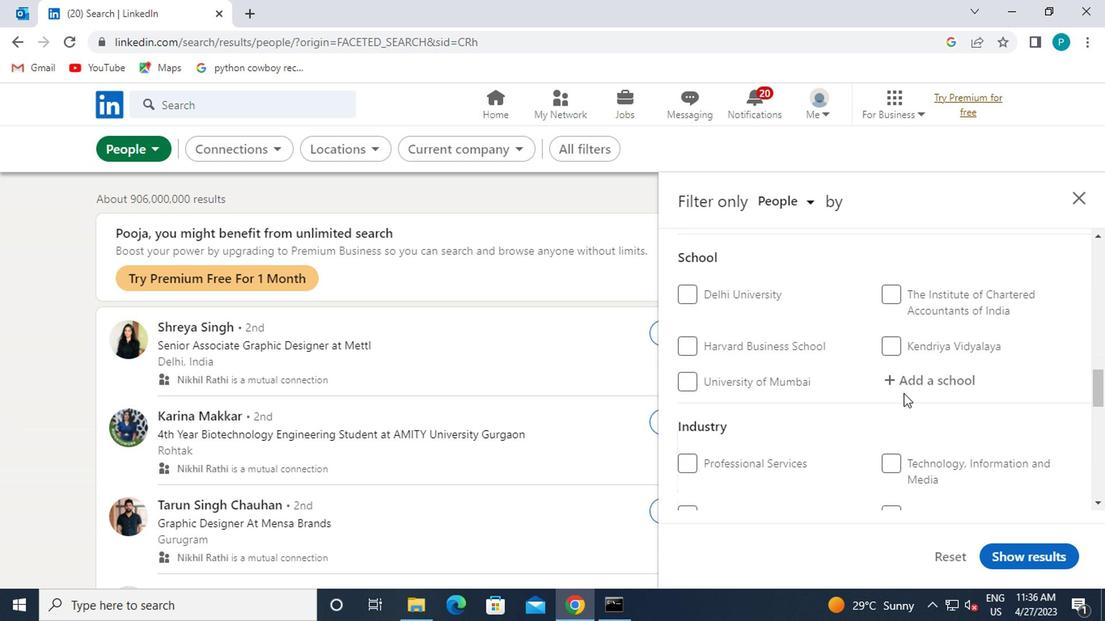 
Action: Mouse pressed left at (901, 382)
Screenshot: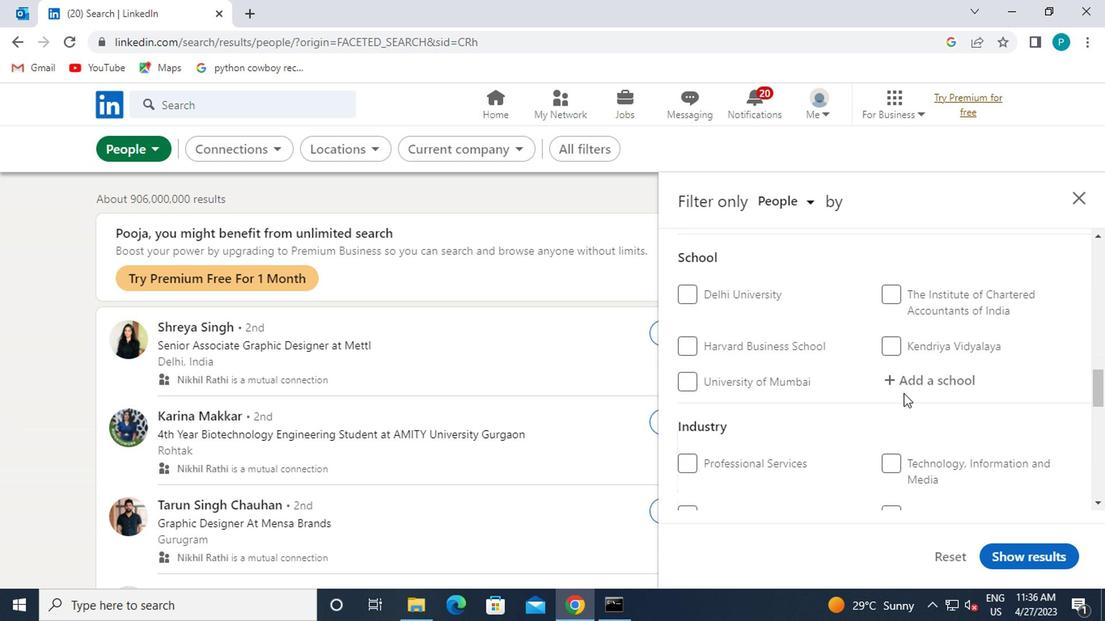 
Action: Mouse moved to (903, 378)
Screenshot: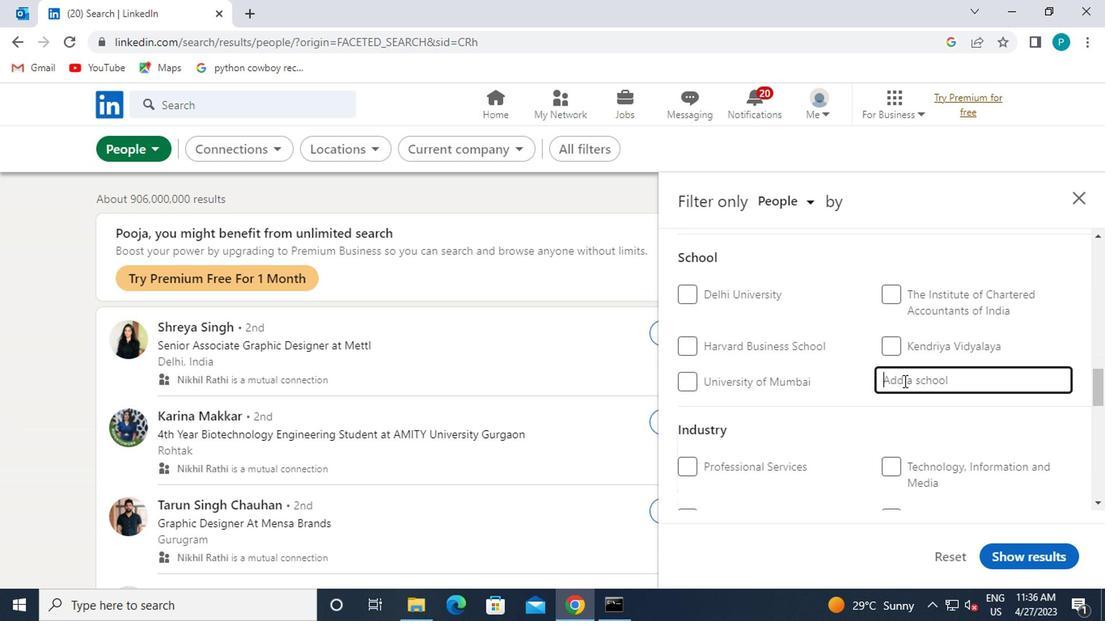 
Action: Key pressed SYMBIOSIS
Screenshot: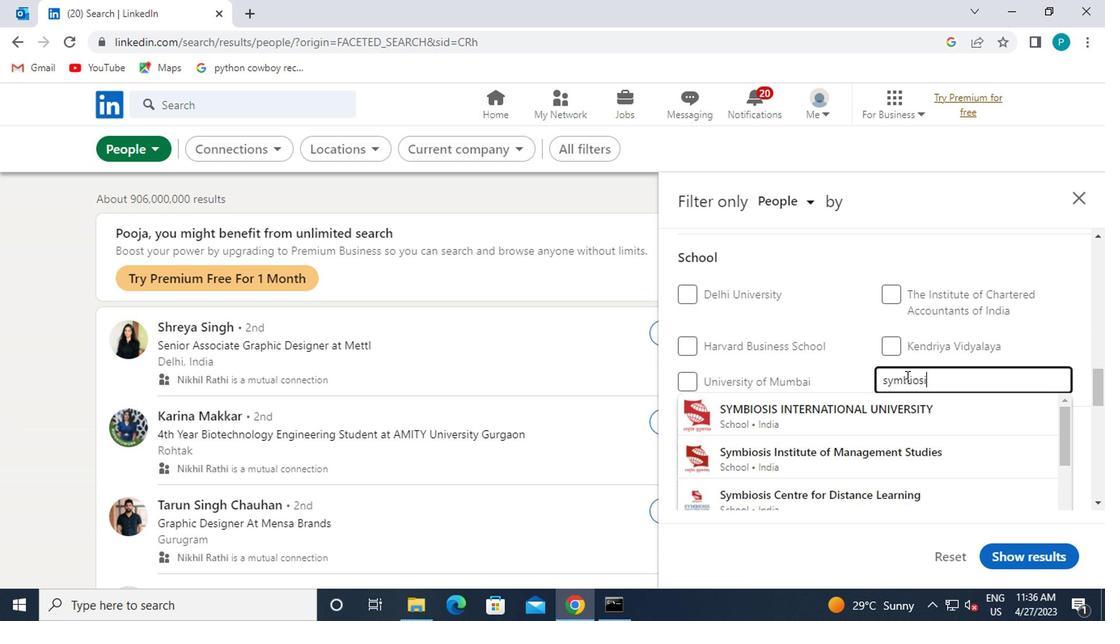
Action: Mouse moved to (888, 434)
Screenshot: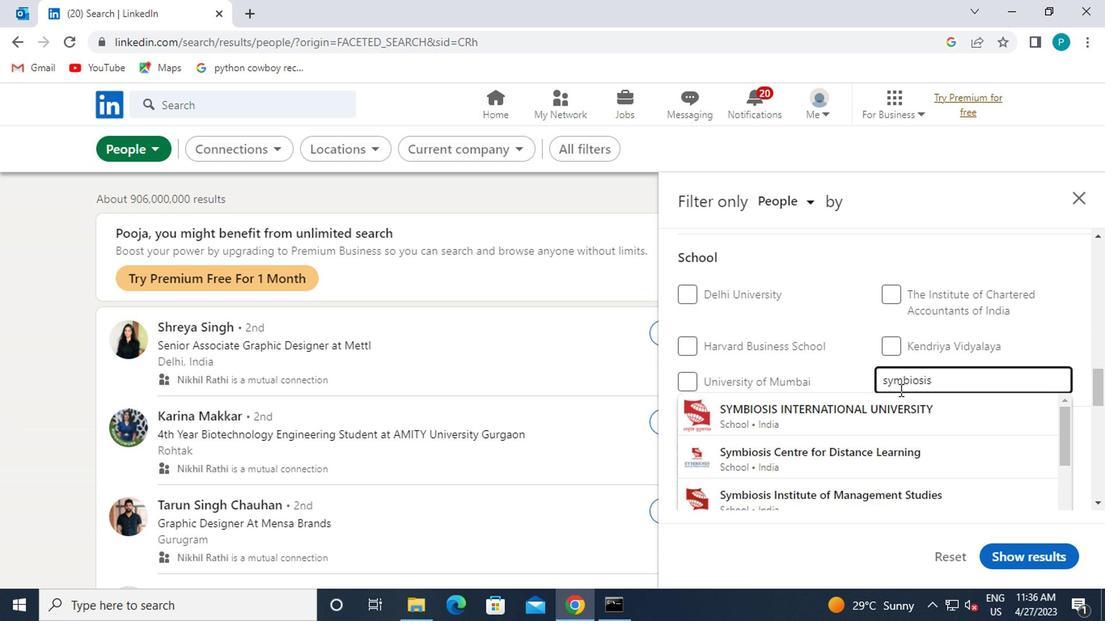 
Action: Mouse scrolled (888, 434) with delta (0, 0)
Screenshot: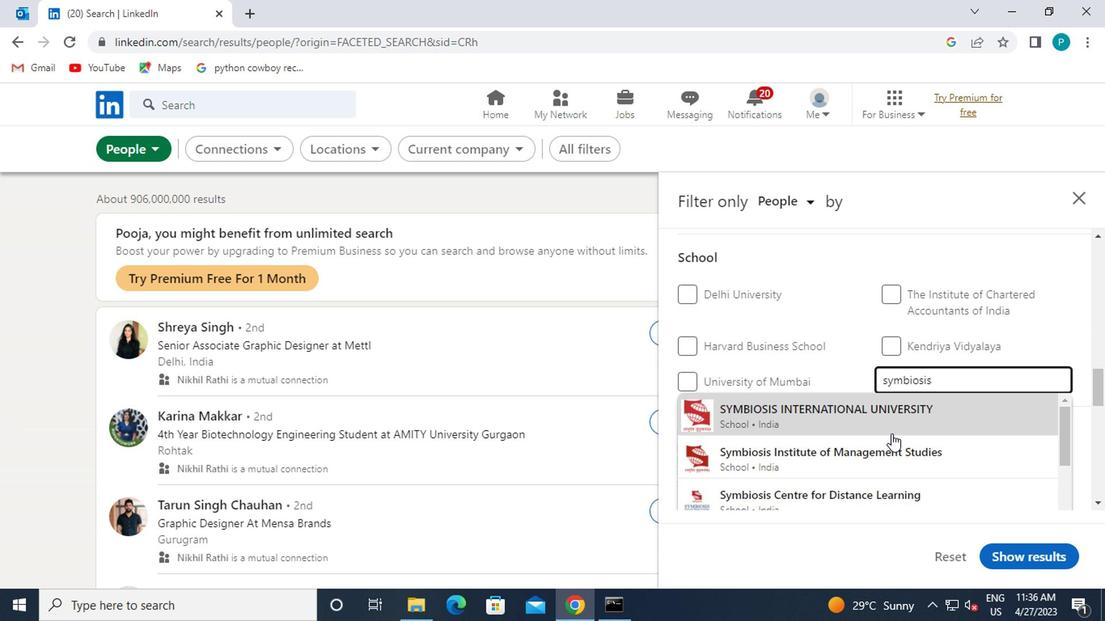
Action: Mouse moved to (883, 452)
Screenshot: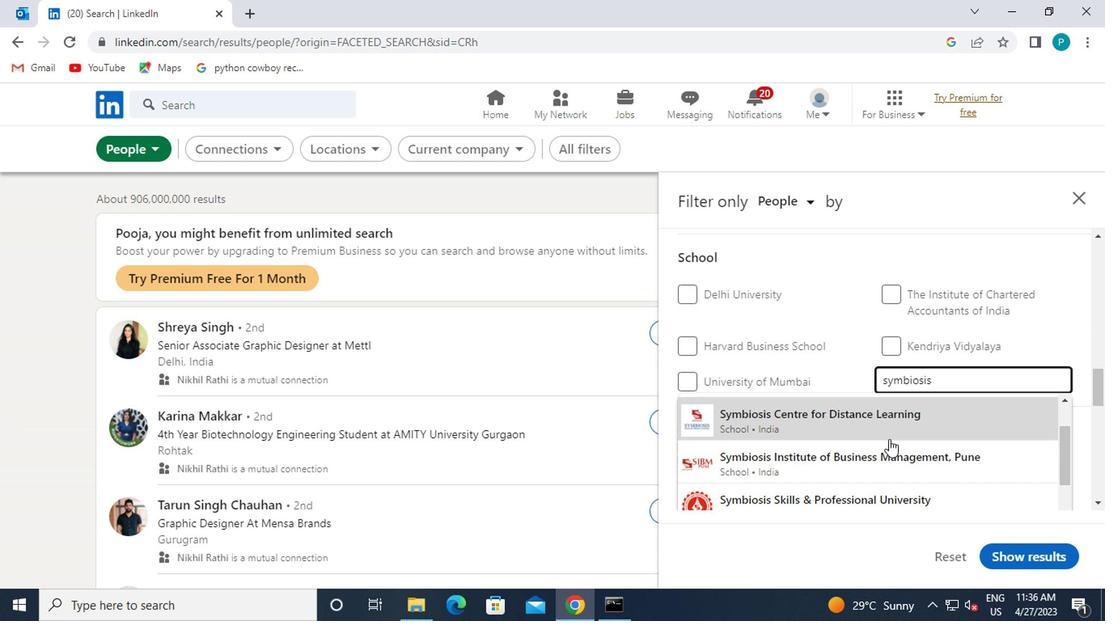 
Action: Mouse pressed left at (883, 452)
Screenshot: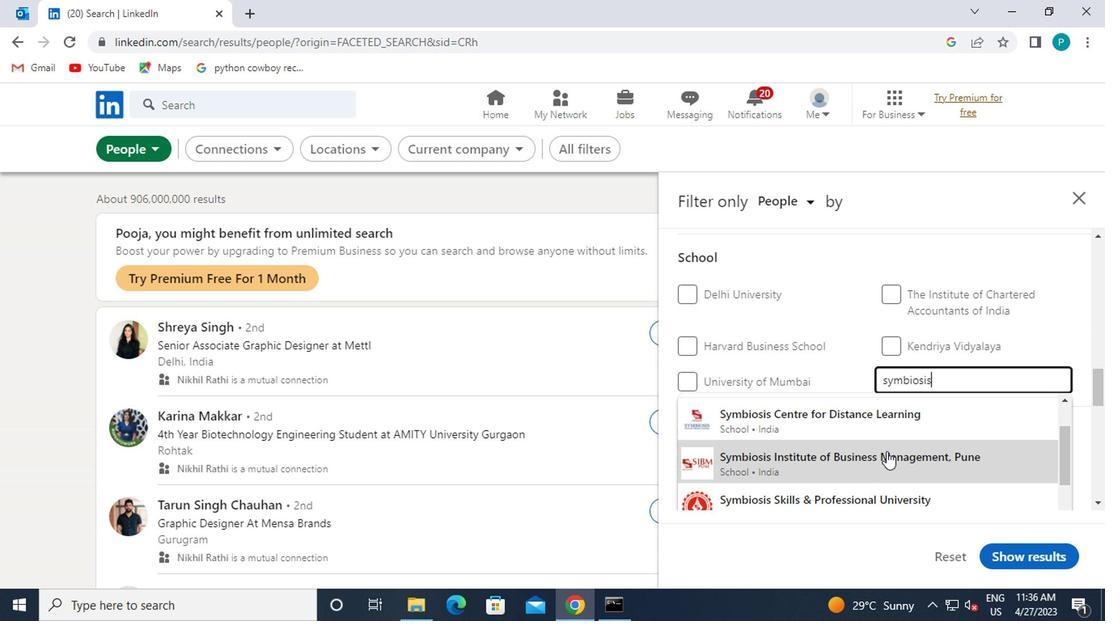 
Action: Mouse scrolled (883, 451) with delta (0, 0)
Screenshot: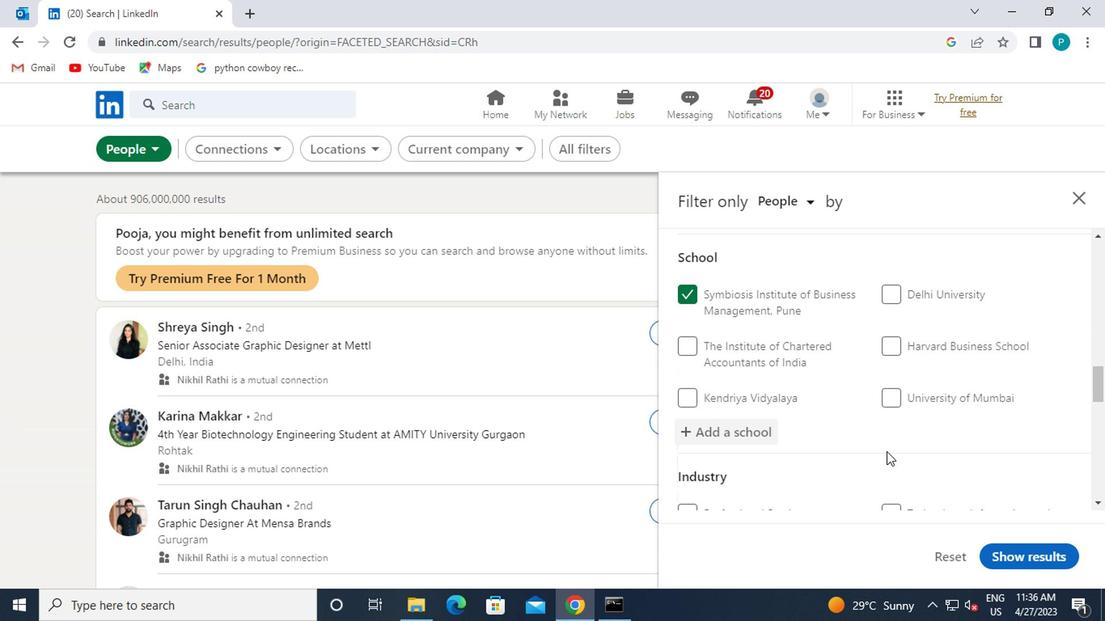 
Action: Mouse scrolled (883, 451) with delta (0, 0)
Screenshot: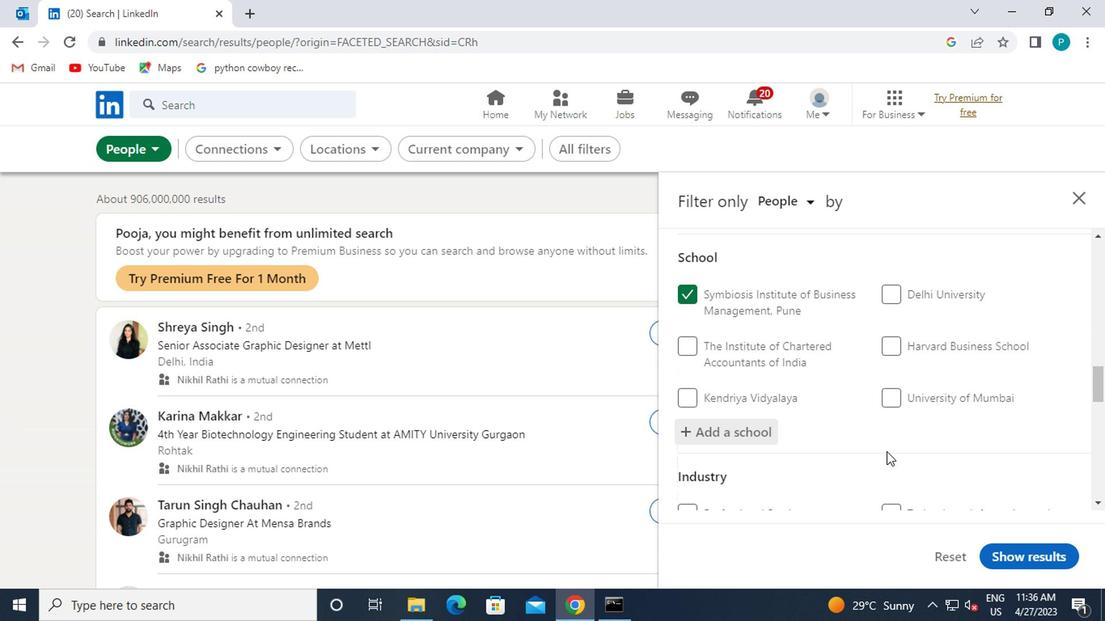
Action: Mouse moved to (886, 448)
Screenshot: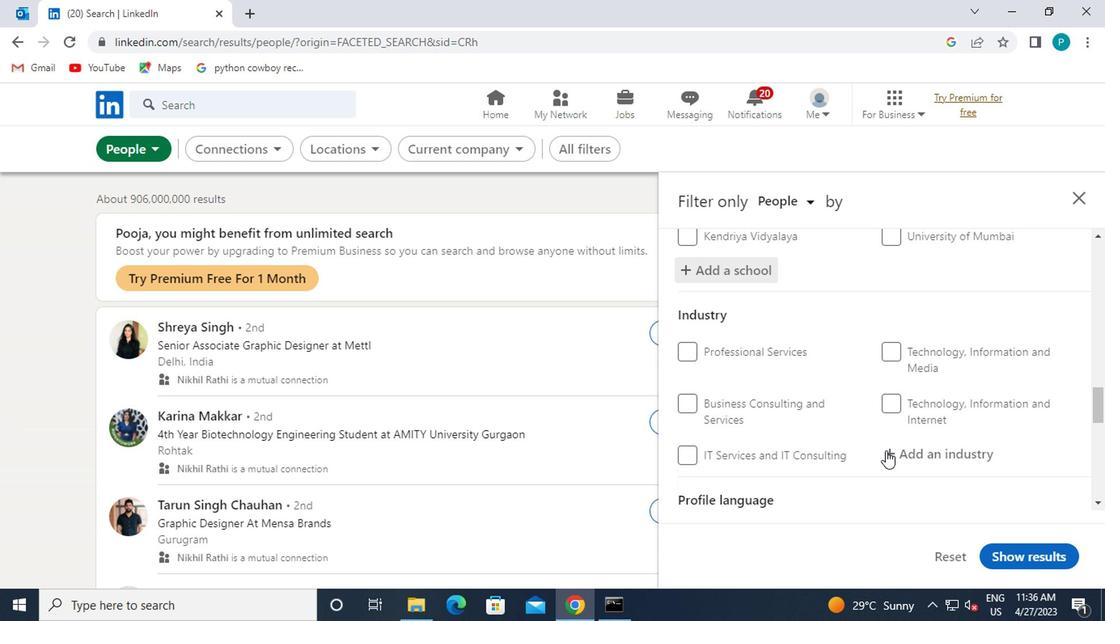 
Action: Mouse pressed left at (886, 448)
Screenshot: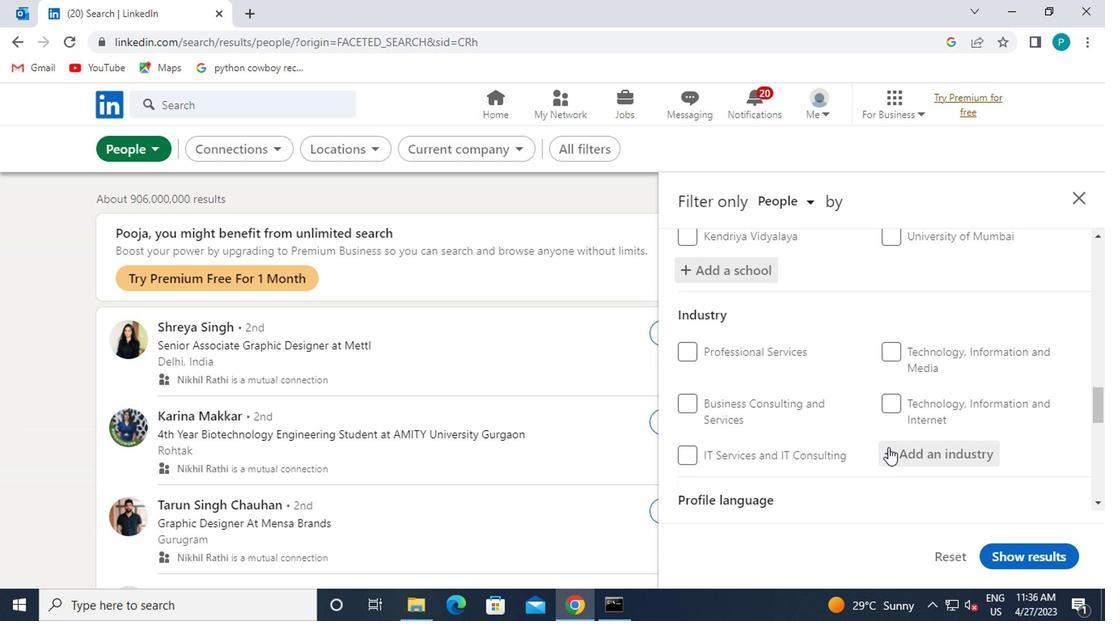 
Action: Mouse moved to (886, 448)
Screenshot: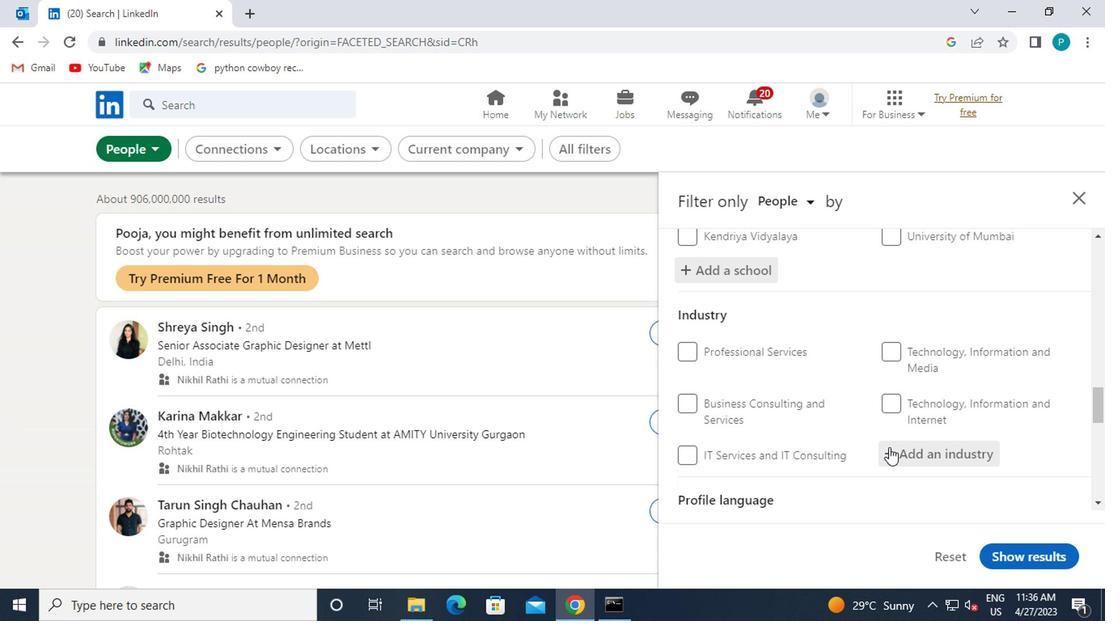 
Action: Key pressed BEV
Screenshot: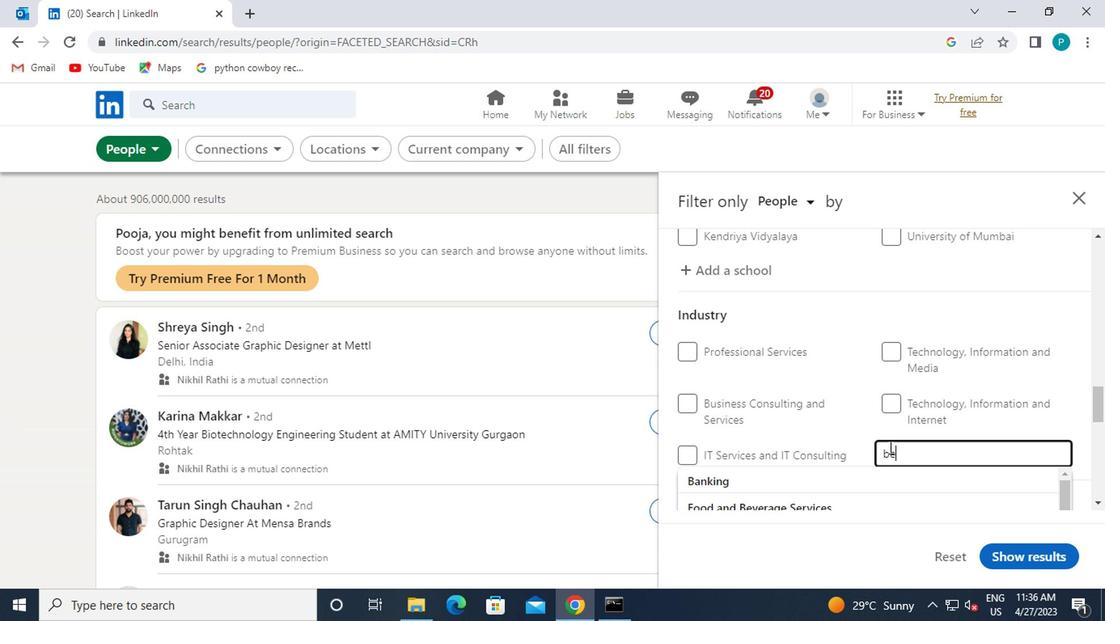 
Action: Mouse moved to (798, 405)
Screenshot: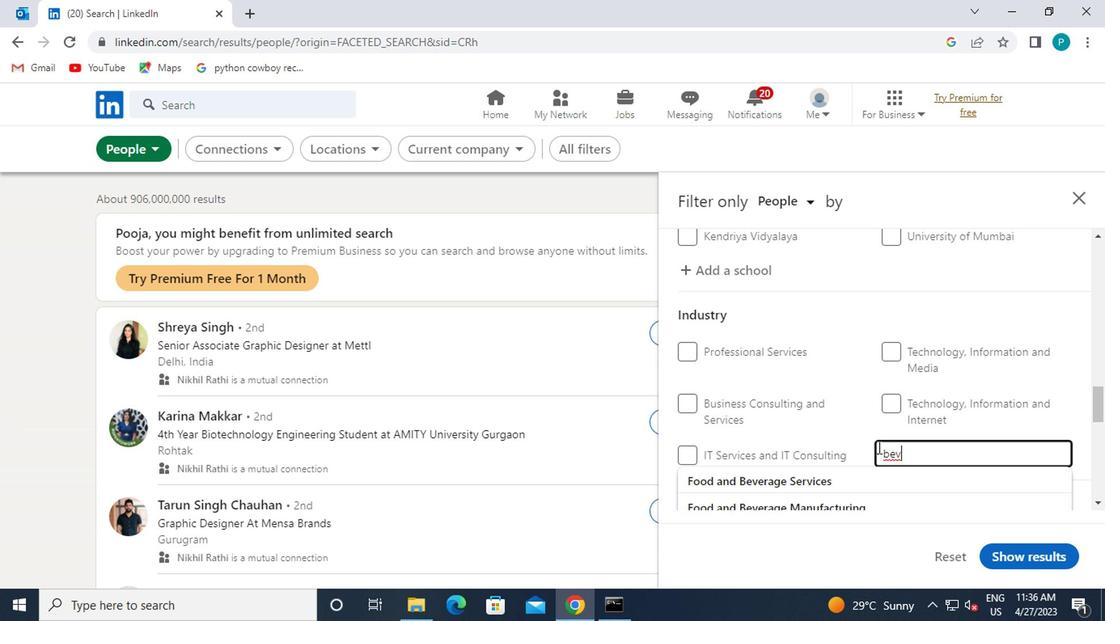 
Action: Mouse scrolled (798, 404) with delta (0, -1)
Screenshot: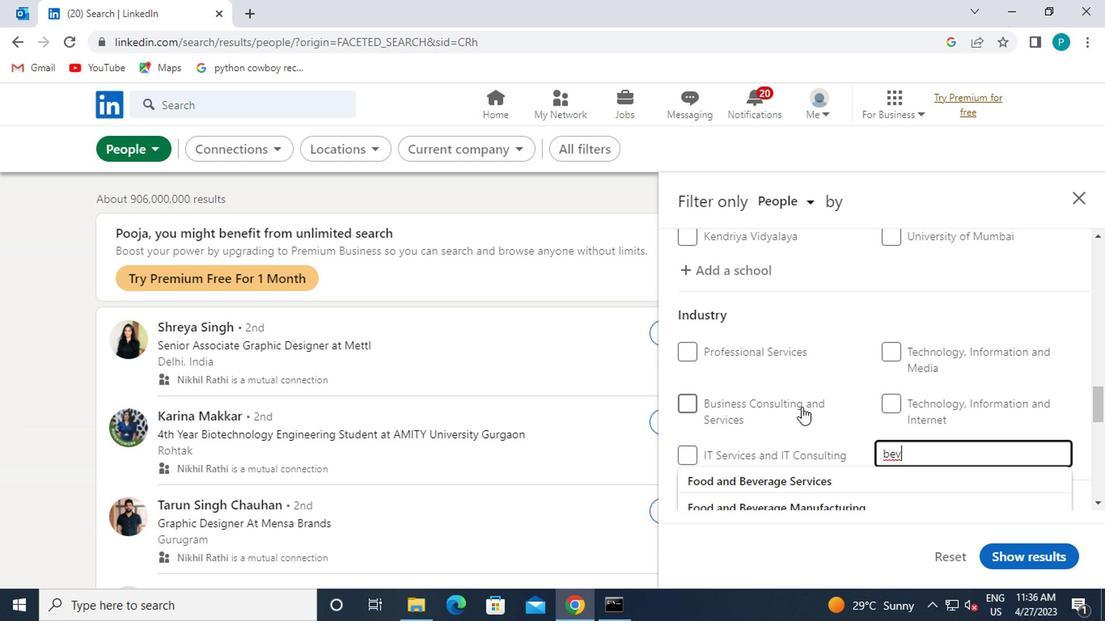 
Action: Mouse moved to (805, 449)
Screenshot: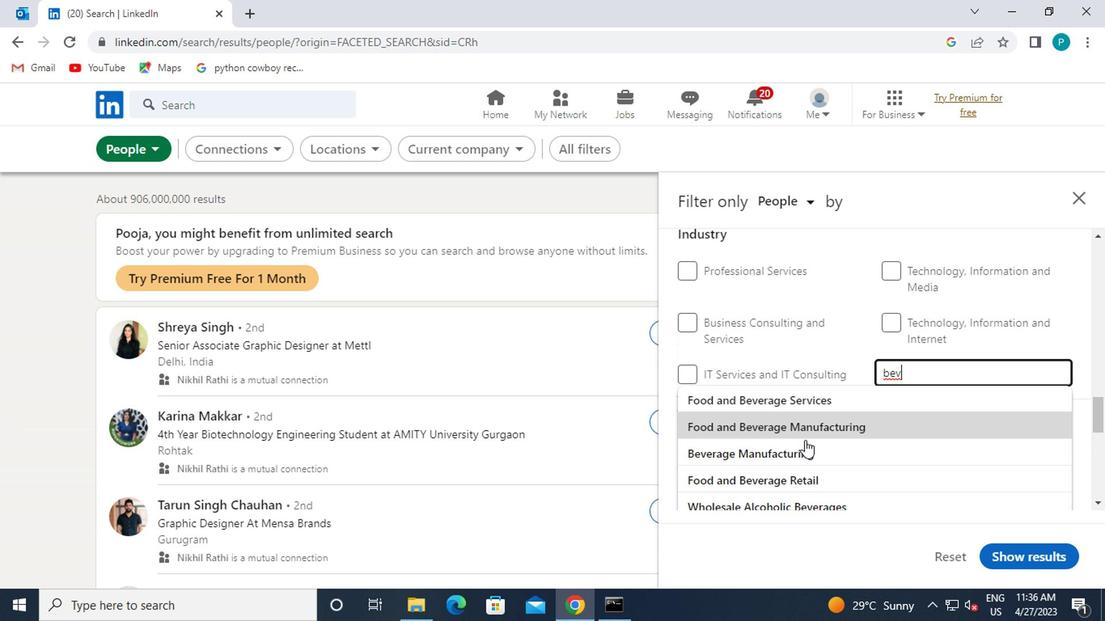 
Action: Mouse pressed left at (805, 449)
Screenshot: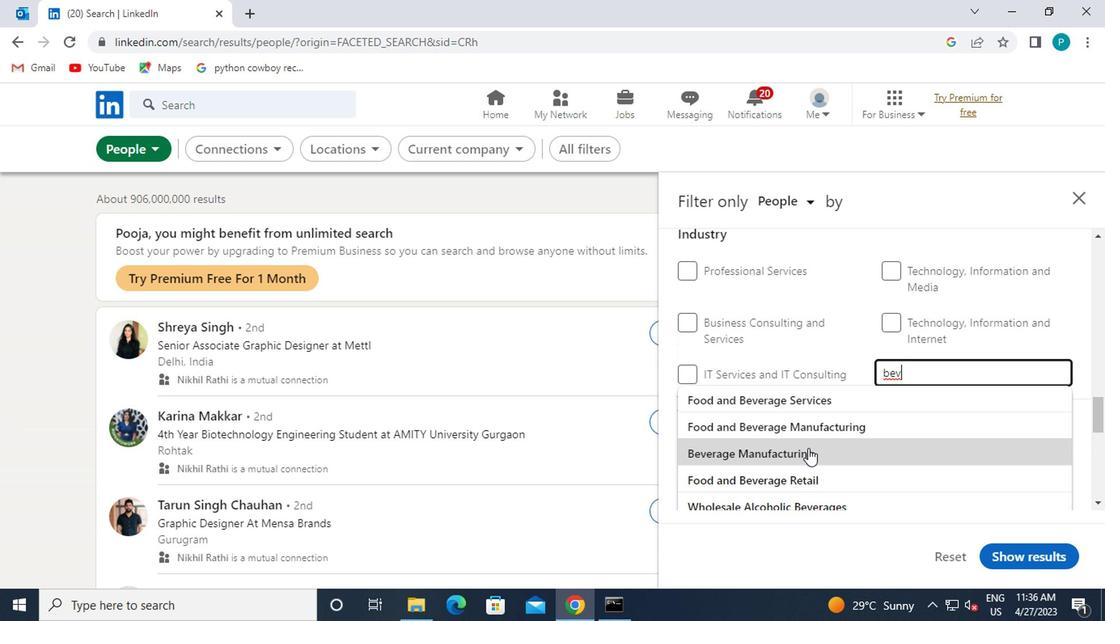 
Action: Mouse scrolled (805, 448) with delta (0, -1)
Screenshot: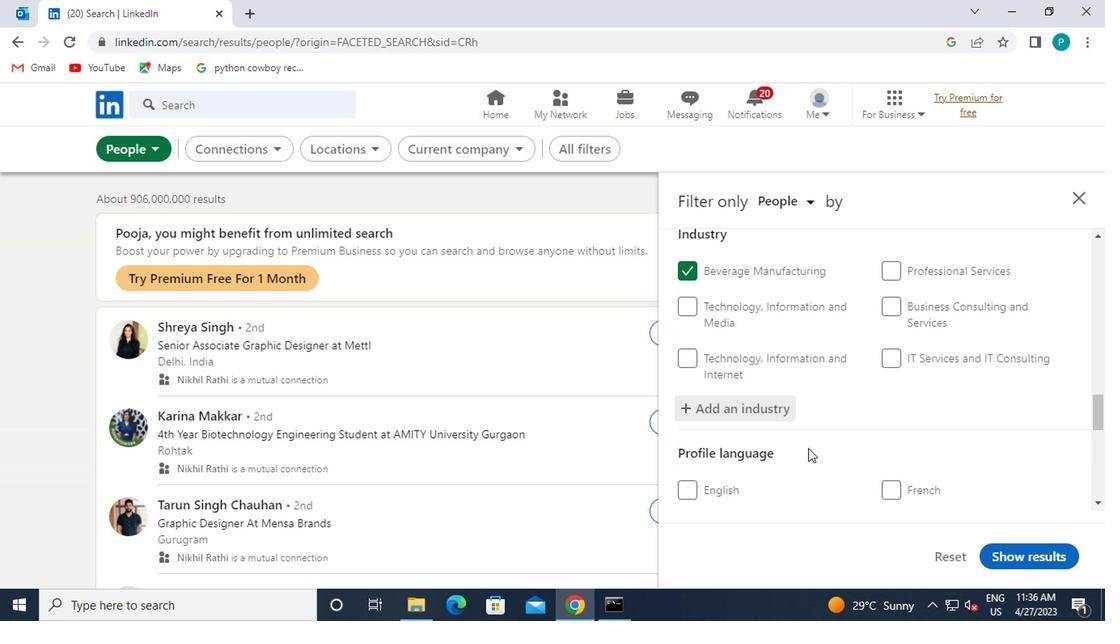 
Action: Mouse moved to (880, 445)
Screenshot: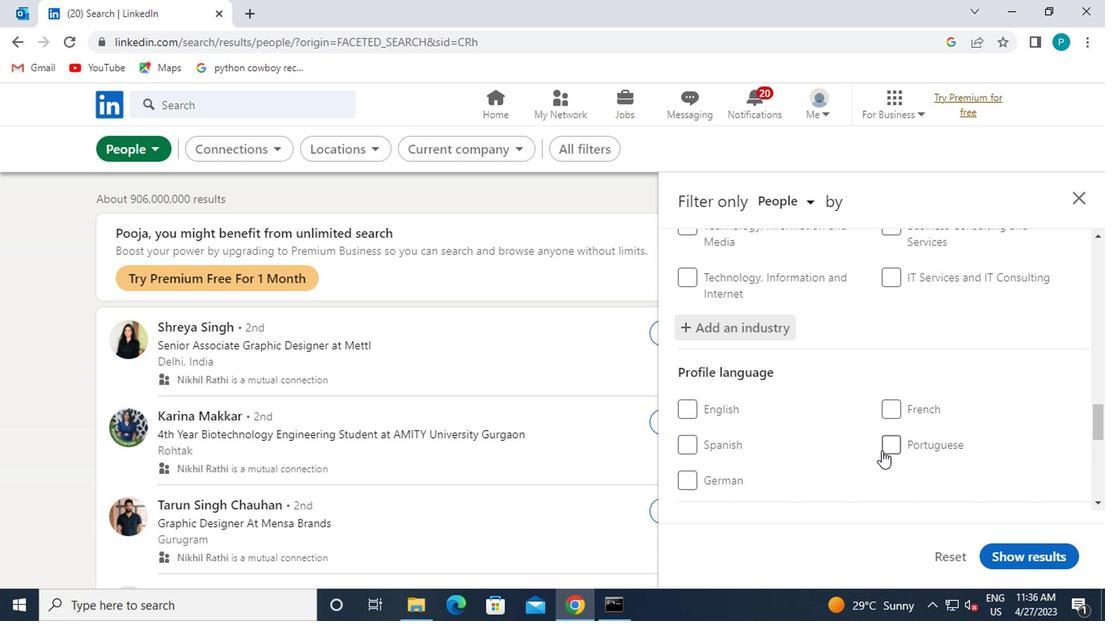
Action: Mouse pressed left at (880, 445)
Screenshot: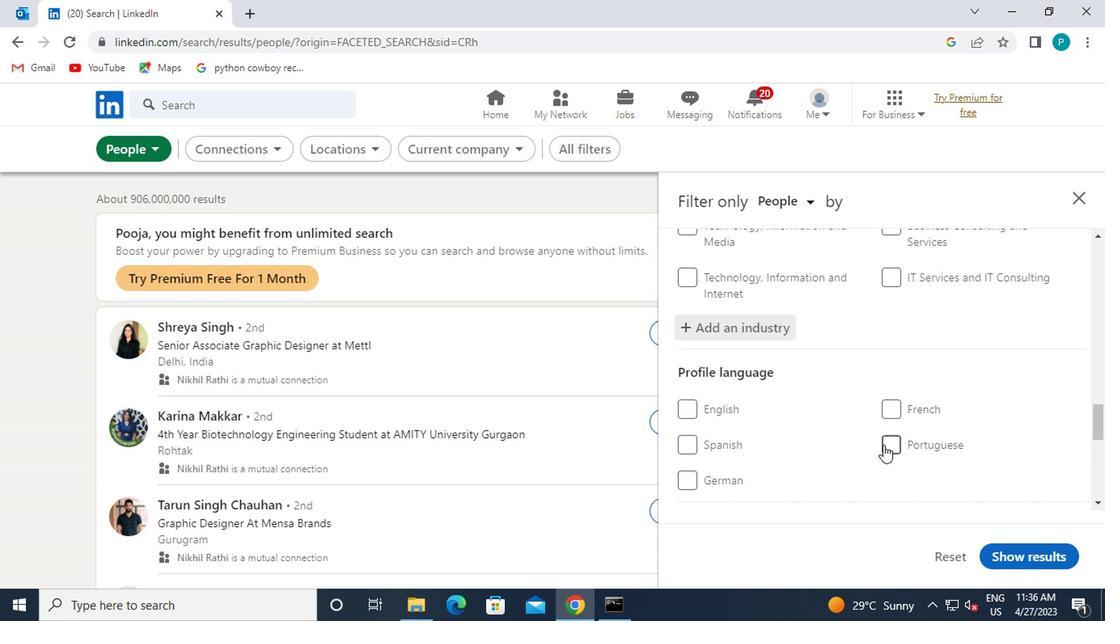 
Action: Mouse scrolled (880, 444) with delta (0, -1)
Screenshot: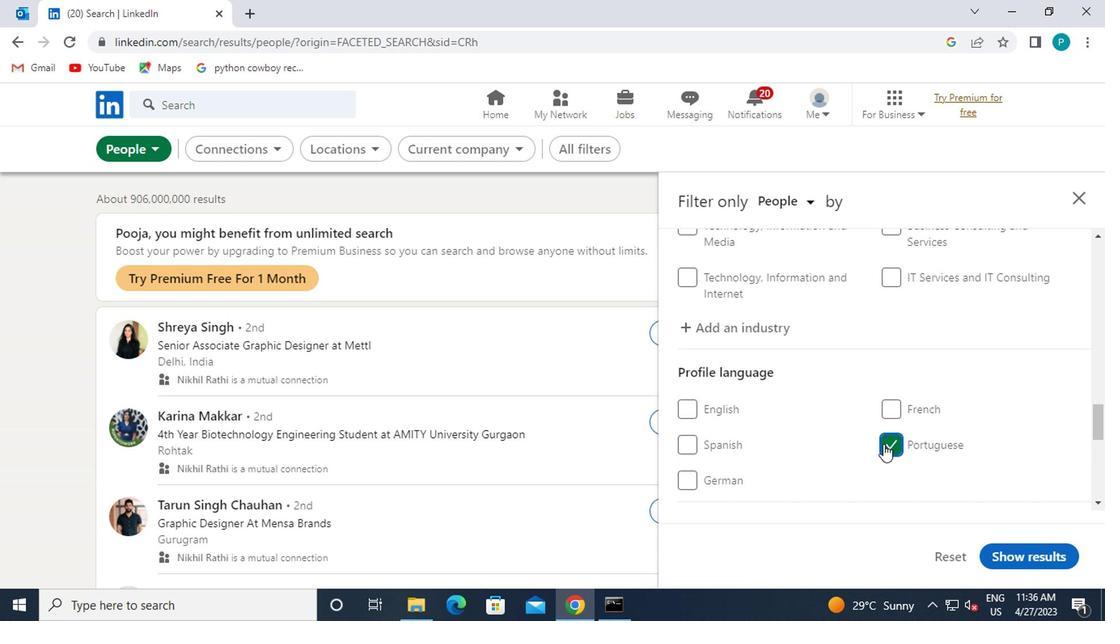 
Action: Mouse scrolled (880, 444) with delta (0, -1)
Screenshot: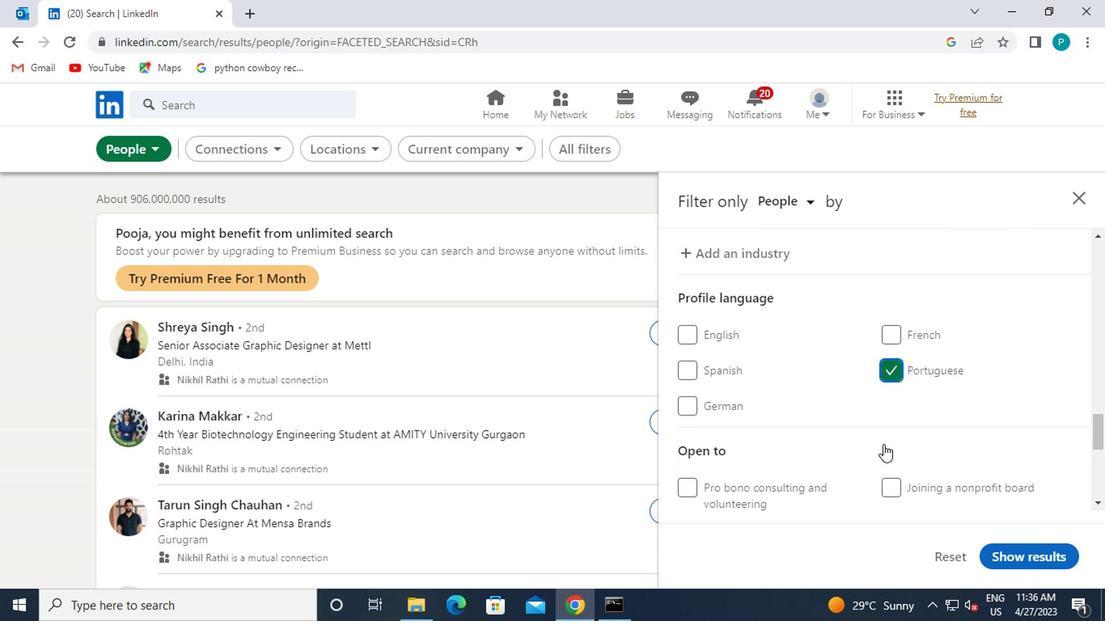 
Action: Mouse moved to (869, 422)
Screenshot: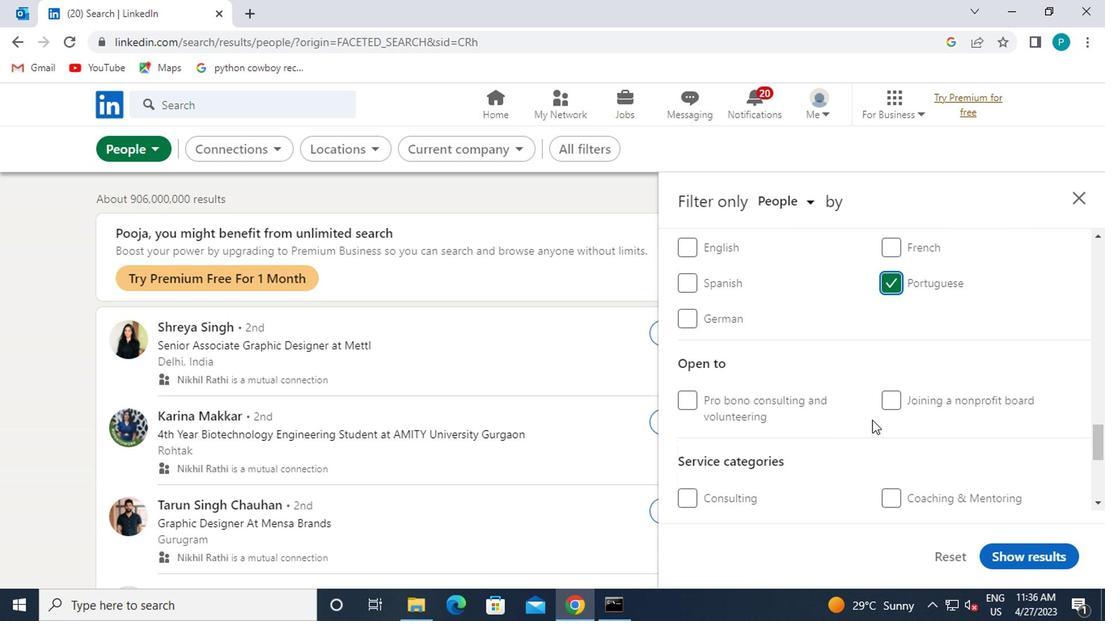 
Action: Mouse scrolled (869, 422) with delta (0, 0)
Screenshot: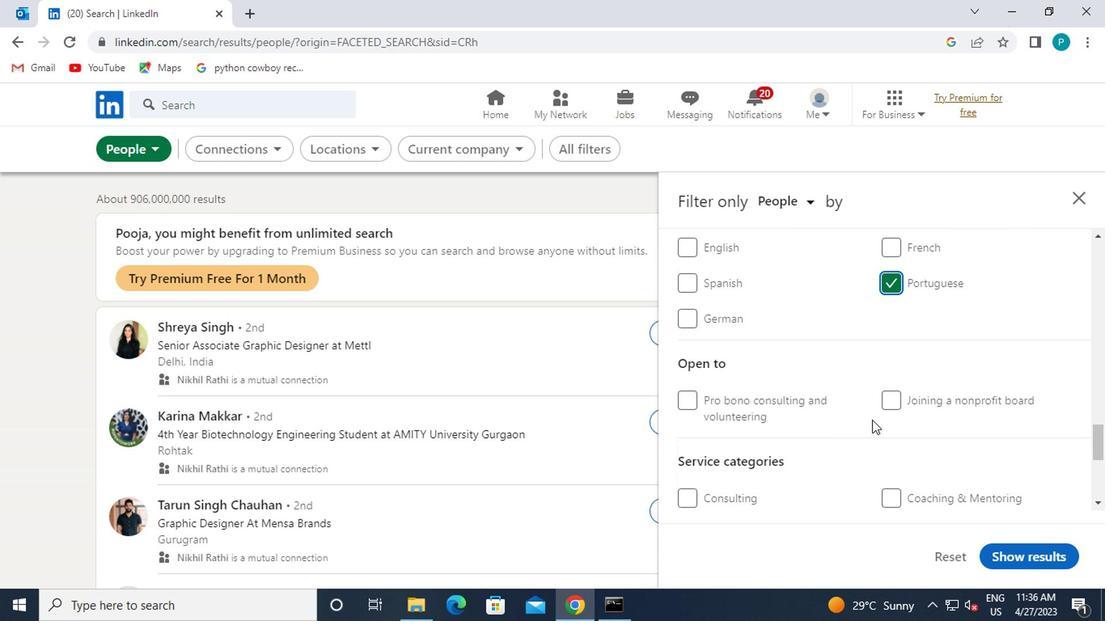 
Action: Mouse scrolled (869, 422) with delta (0, 0)
Screenshot: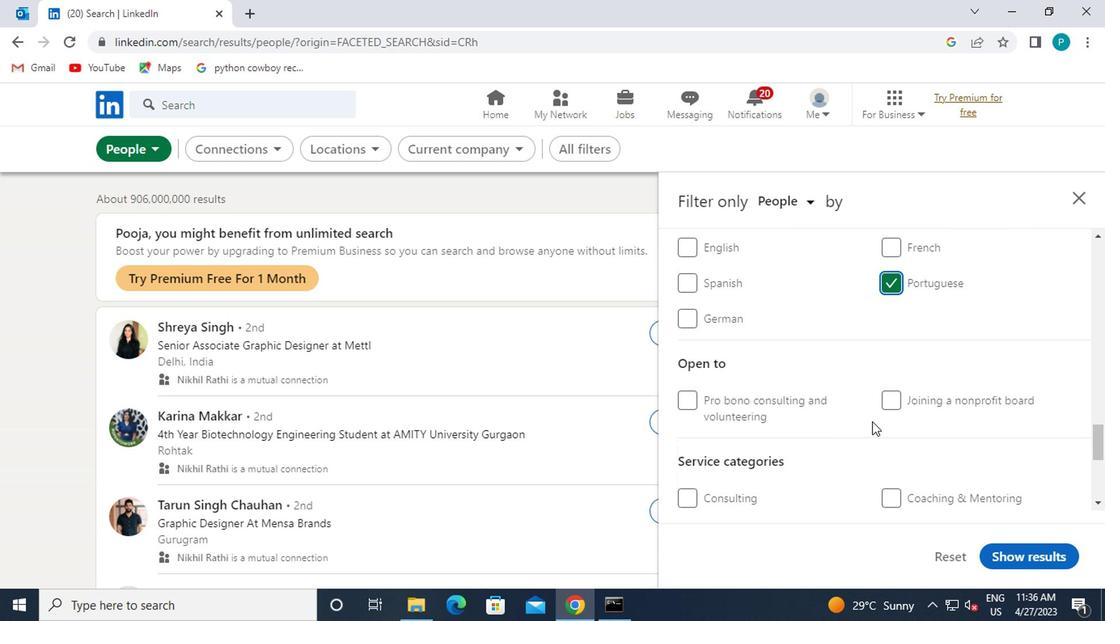 
Action: Mouse moved to (903, 416)
Screenshot: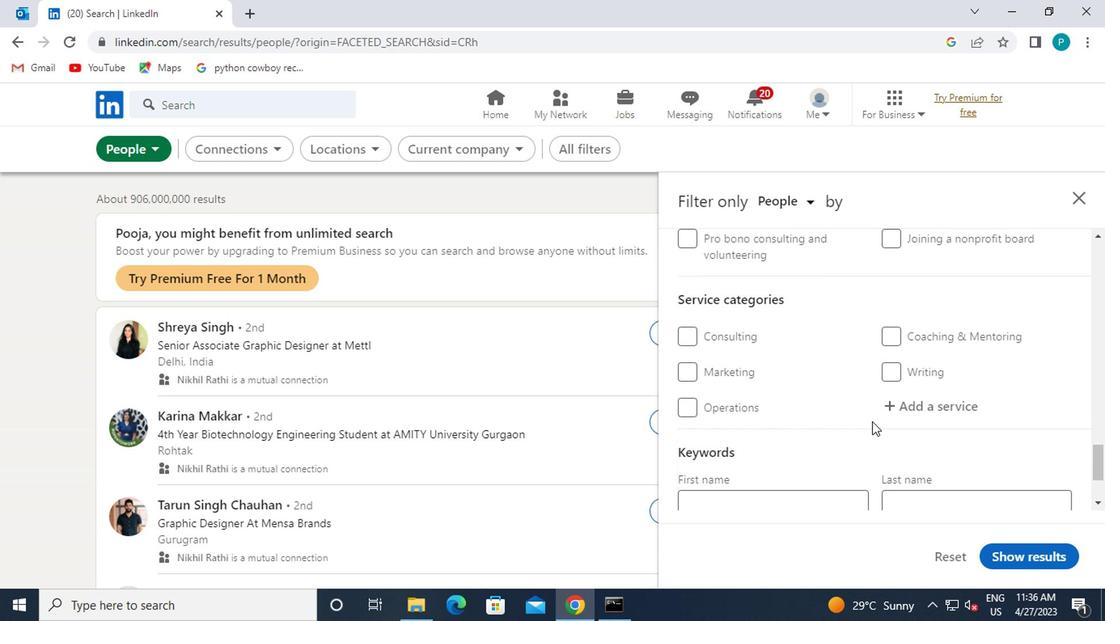 
Action: Mouse pressed left at (903, 416)
Screenshot: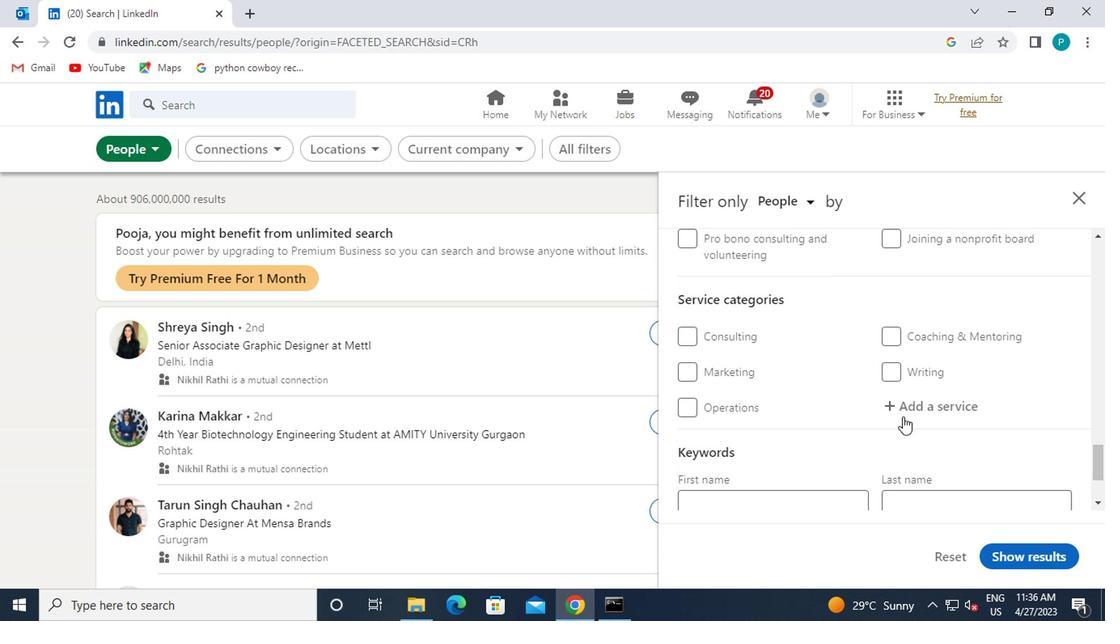 
Action: Key pressed EMAIL
Screenshot: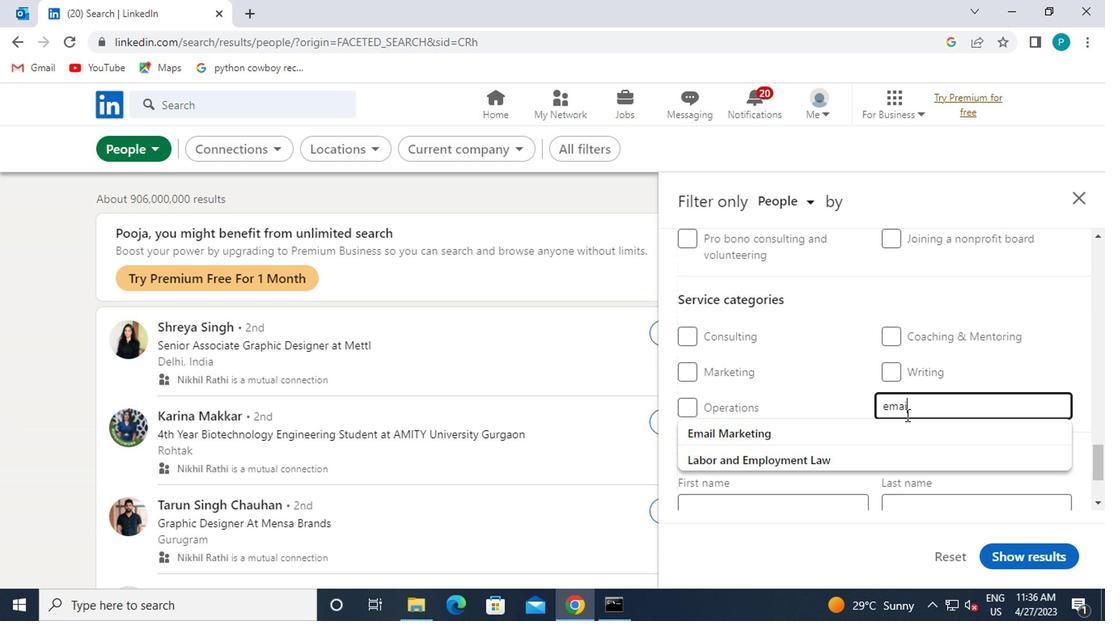 
Action: Mouse moved to (902, 432)
Screenshot: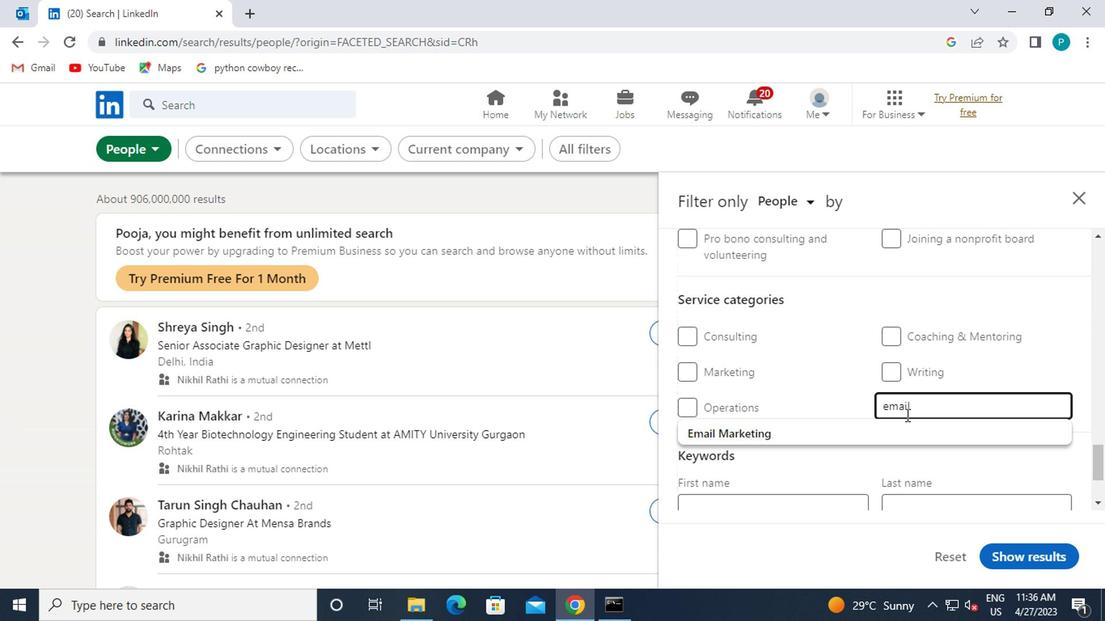 
Action: Mouse pressed left at (902, 432)
Screenshot: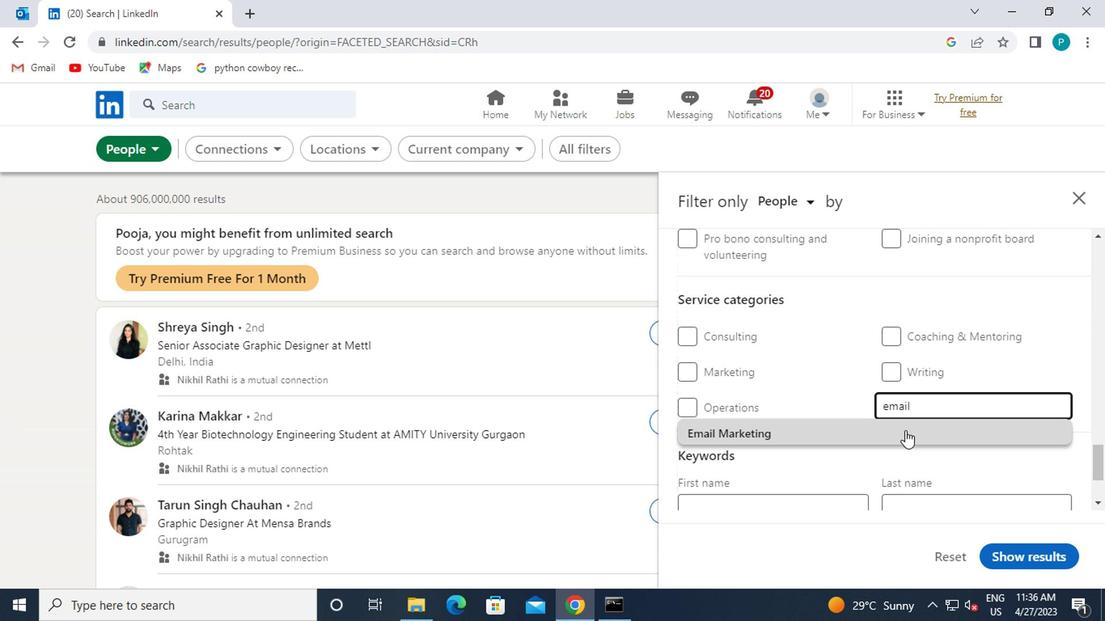 
Action: Mouse moved to (813, 418)
Screenshot: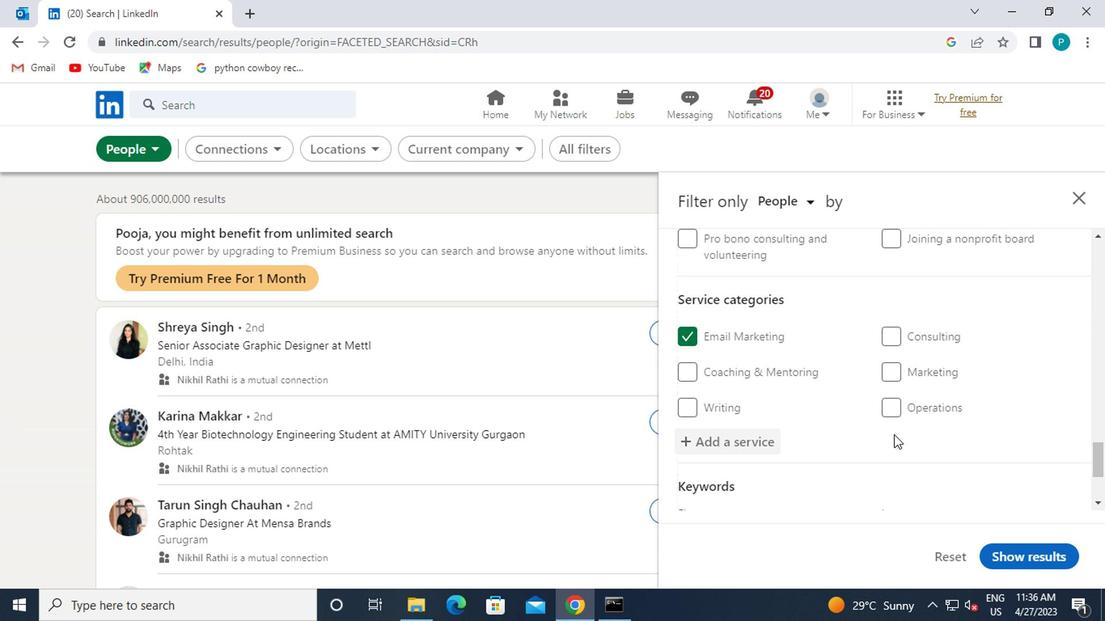 
Action: Mouse scrolled (813, 418) with delta (0, 0)
Screenshot: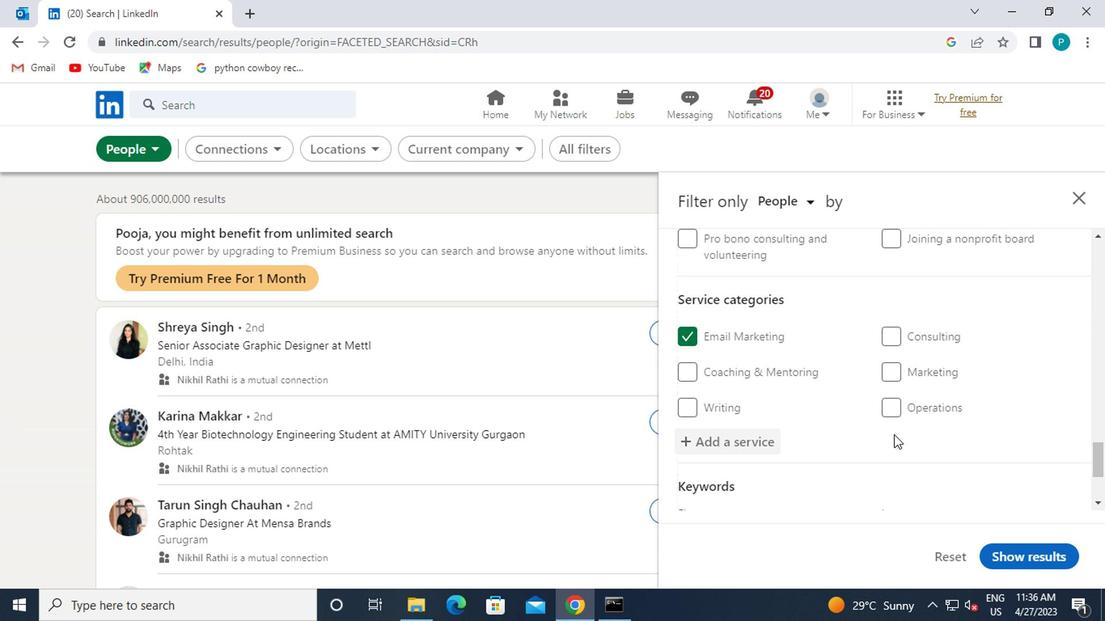 
Action: Mouse moved to (691, 428)
Screenshot: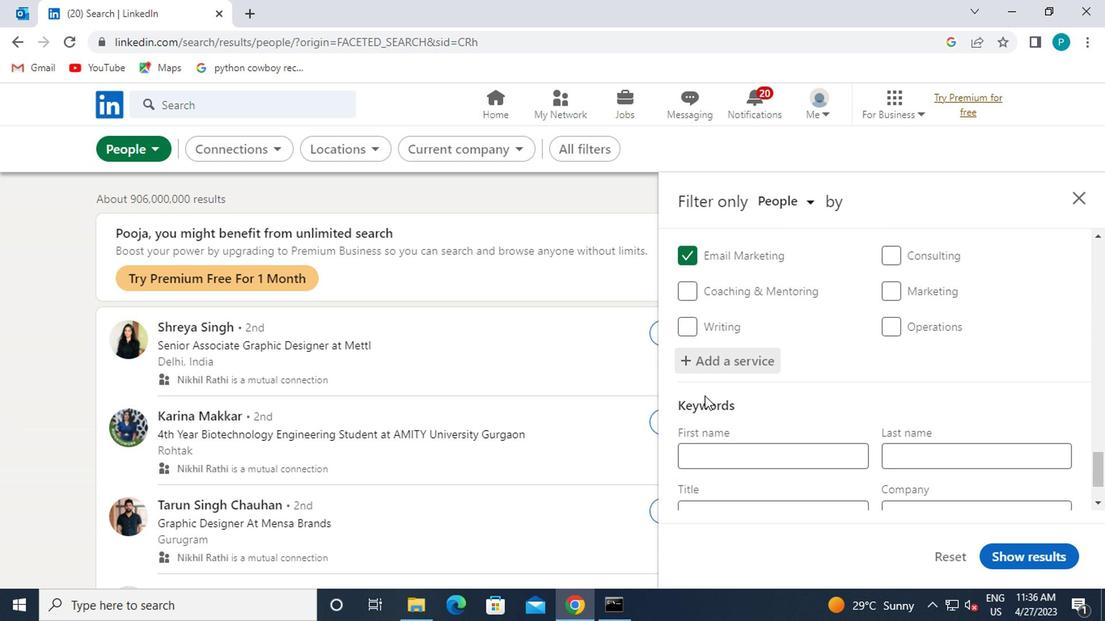 
Action: Mouse scrolled (691, 427) with delta (0, 0)
Screenshot: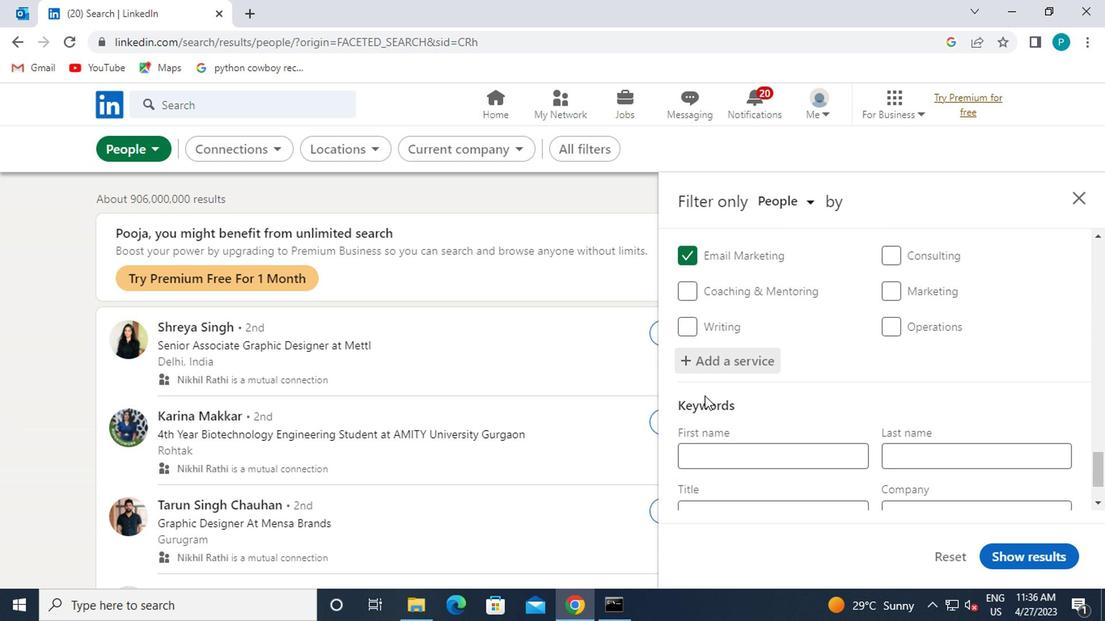 
Action: Mouse moved to (691, 428)
Screenshot: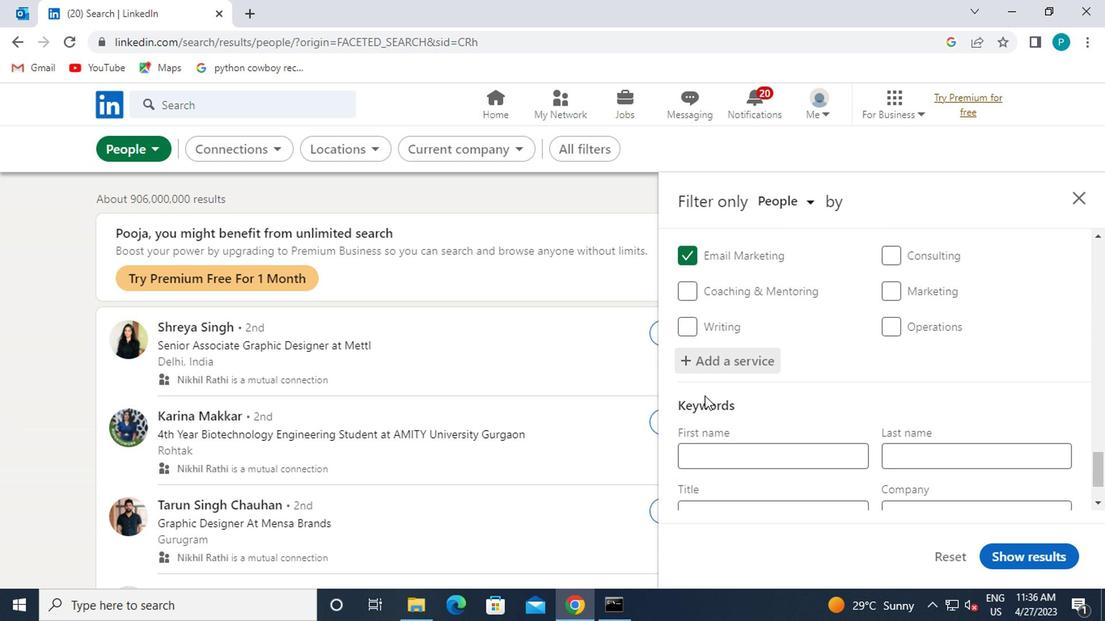 
Action: Mouse scrolled (691, 427) with delta (0, 0)
Screenshot: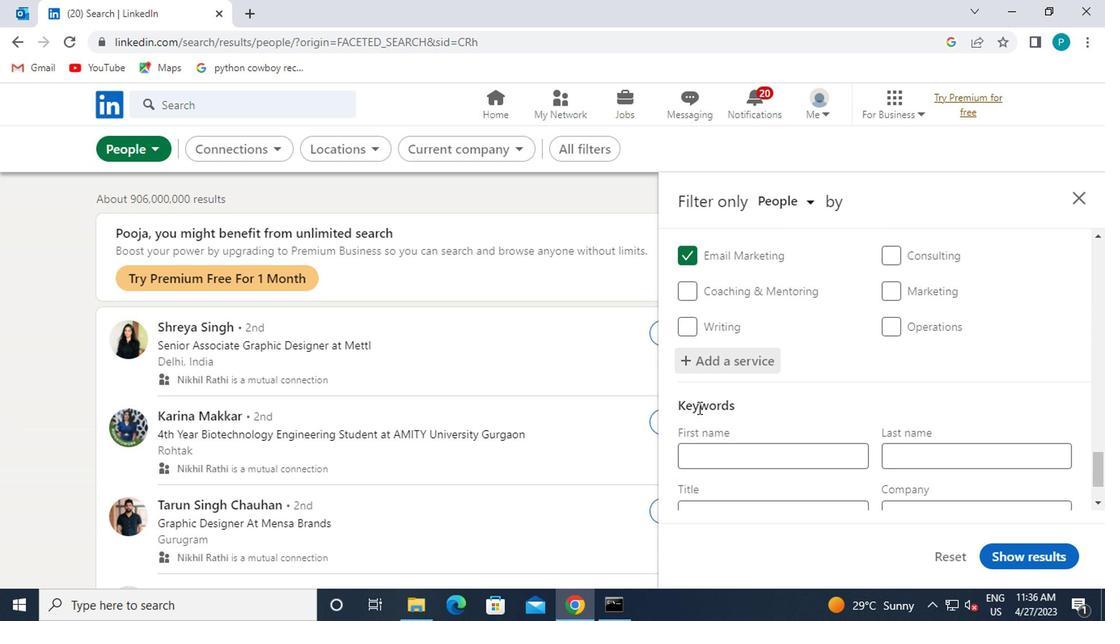 
Action: Mouse scrolled (691, 427) with delta (0, 0)
Screenshot: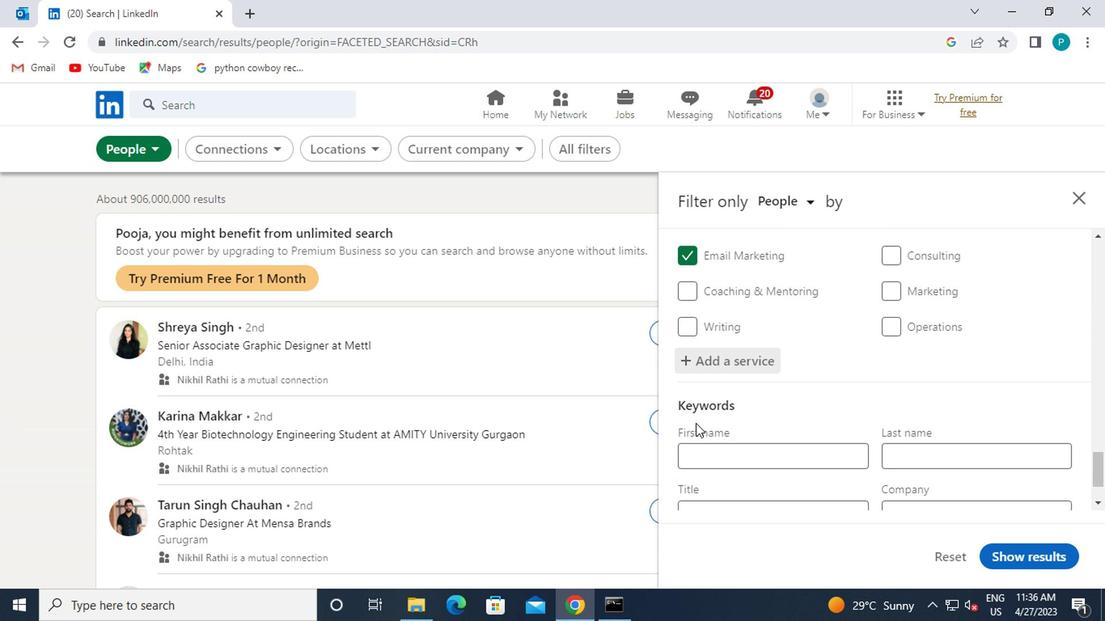 
Action: Mouse moved to (693, 438)
Screenshot: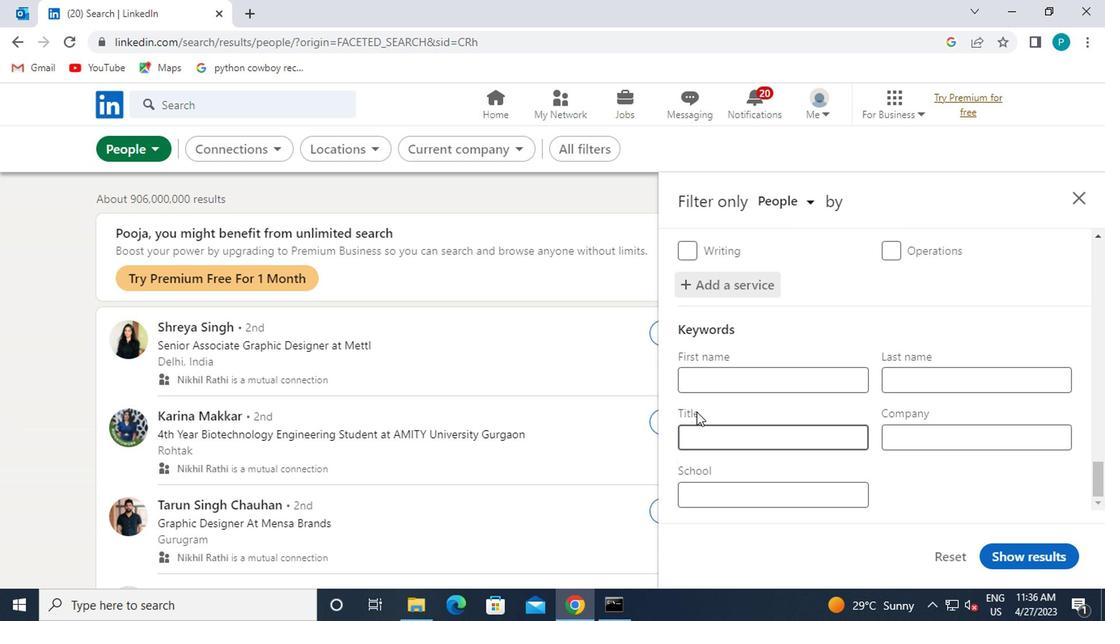 
Action: Mouse pressed left at (693, 438)
Screenshot: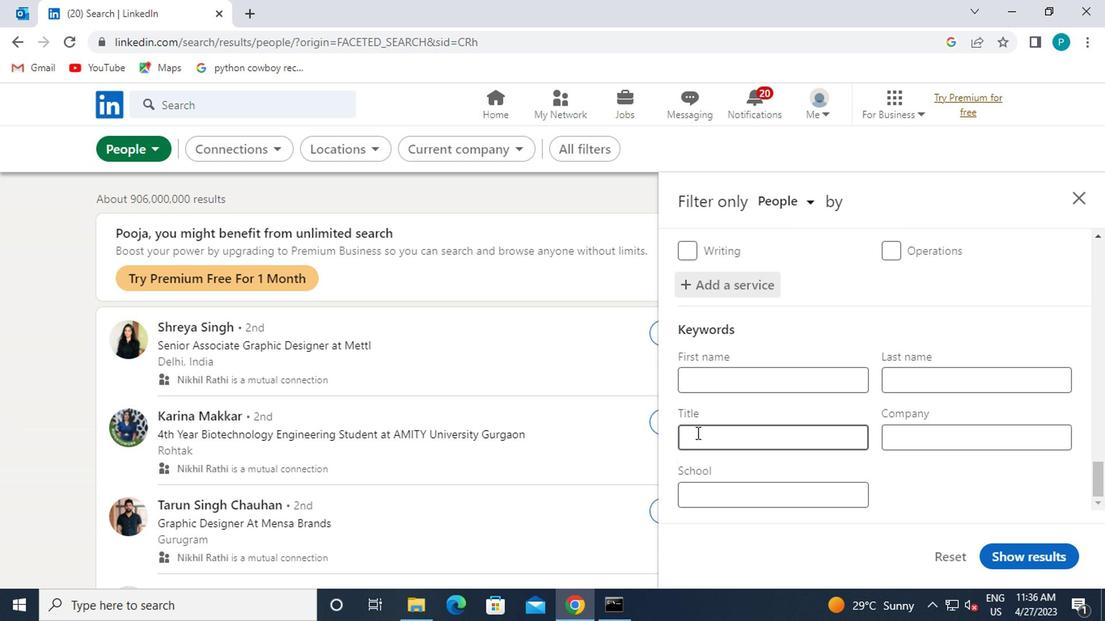 
Action: Mouse moved to (693, 439)
Screenshot: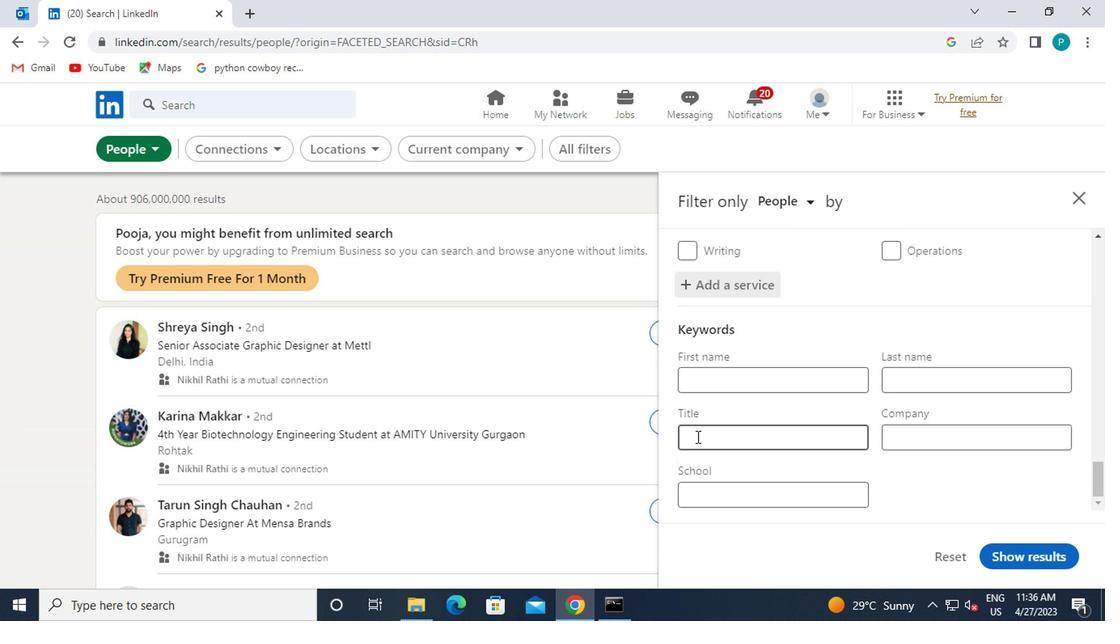 
Action: Key pressed ACCOUNTING<Key.space>STAFF
Screenshot: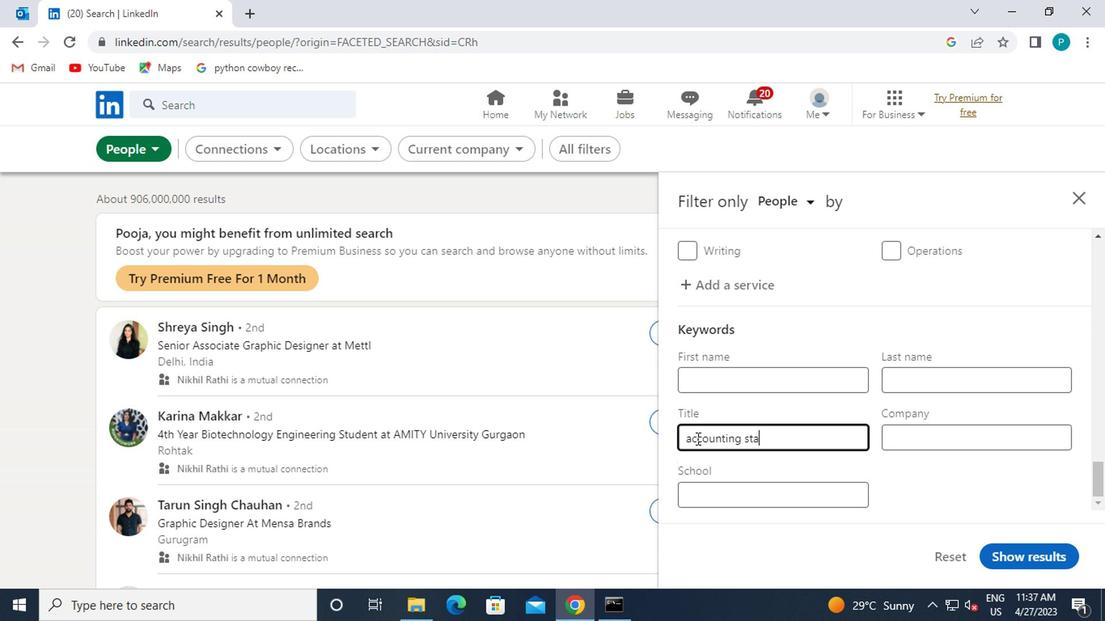 
Action: Mouse moved to (1044, 545)
Screenshot: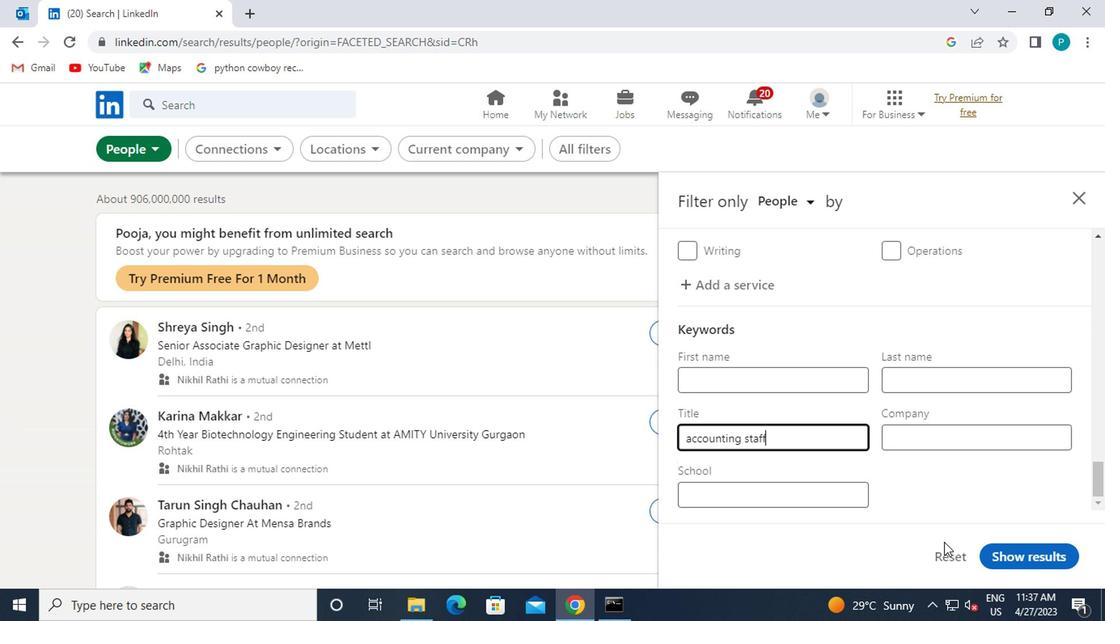 
Action: Mouse pressed left at (1044, 545)
Screenshot: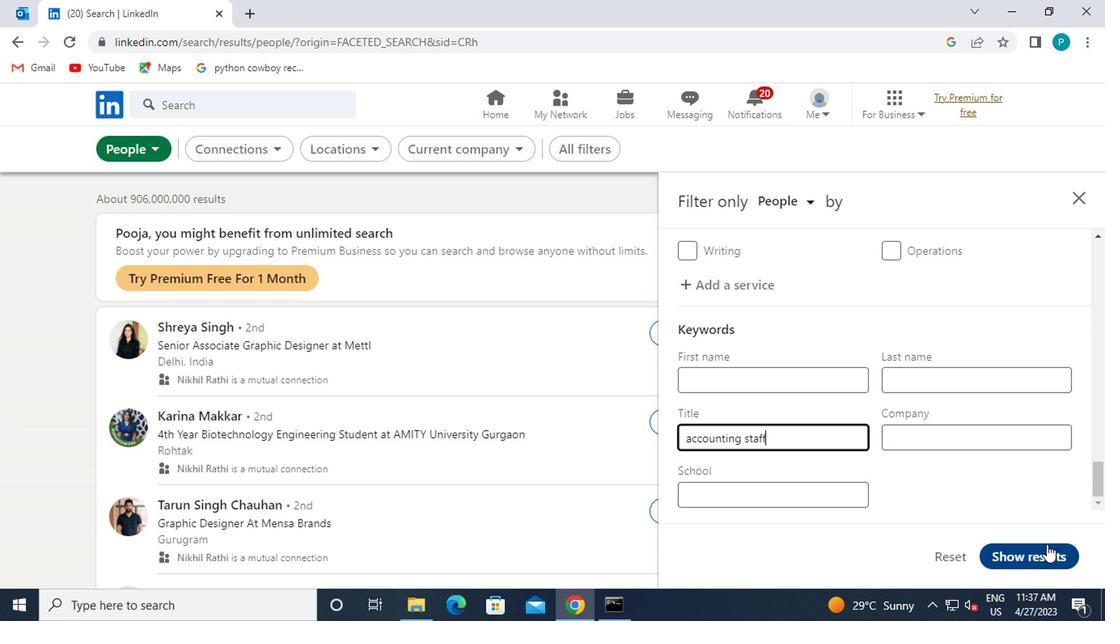 
